 Task: Add an event with the title Marketing Campaign Evaluation and Optimization, date '2024/05/20', time 9:40 AM to 11:40 AMand add a description:   Forming Pairs: Divide the team into pairs. Each pair will consist of a faller and one or more catchers. Ideally, the catchers should be physically capable of supporting the weight of the faller.Select event color  Grape . Add location for the event as: Geneva, Switzerland, logged in from the account softage.4@softage.netand send the event invitation to softage.5@softage.net and softage.6@softage.net. Set a reminder for the event Every weekday(Monday to Friday)
Action: Mouse moved to (70, 88)
Screenshot: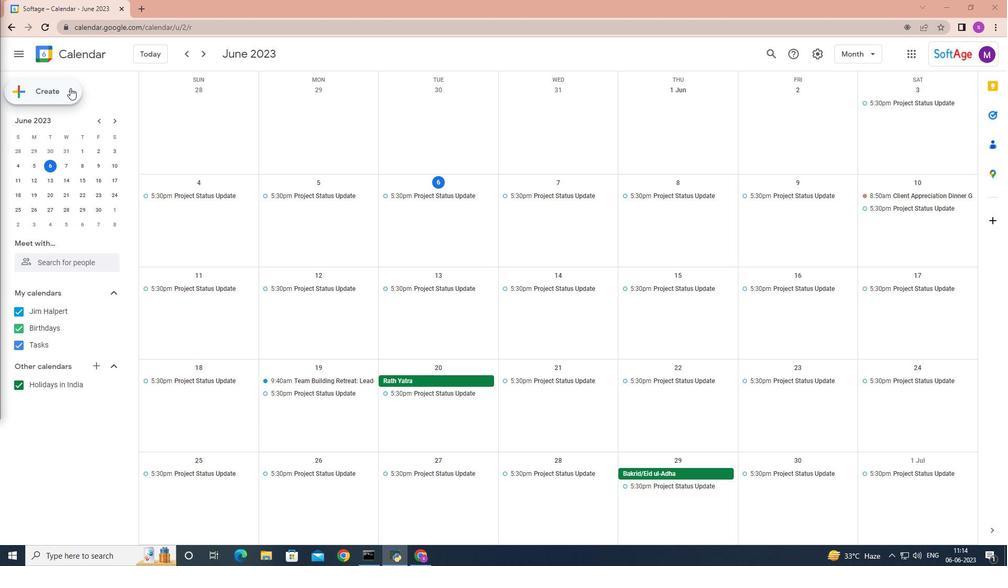 
Action: Mouse pressed left at (70, 88)
Screenshot: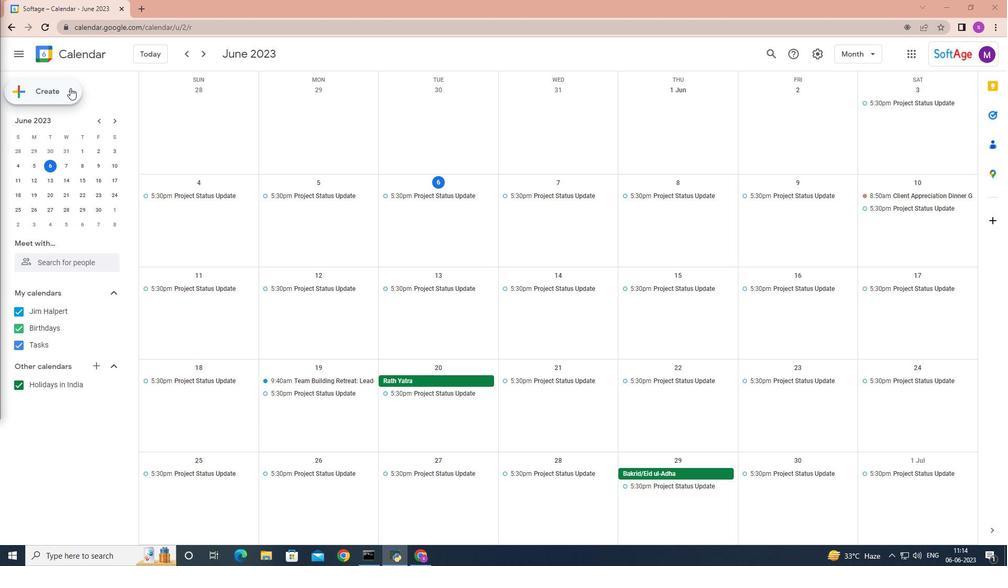 
Action: Mouse moved to (65, 116)
Screenshot: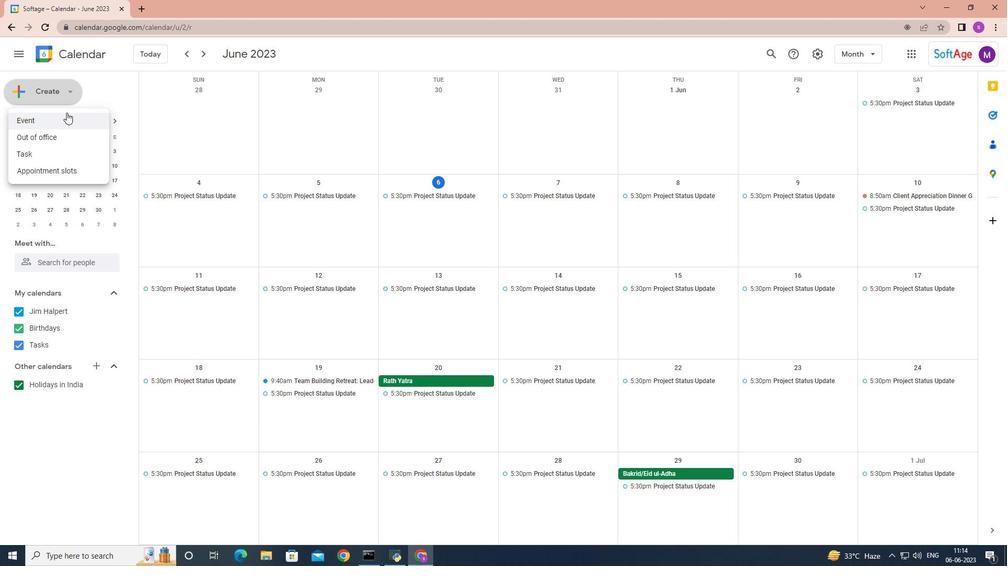 
Action: Mouse pressed left at (65, 116)
Screenshot: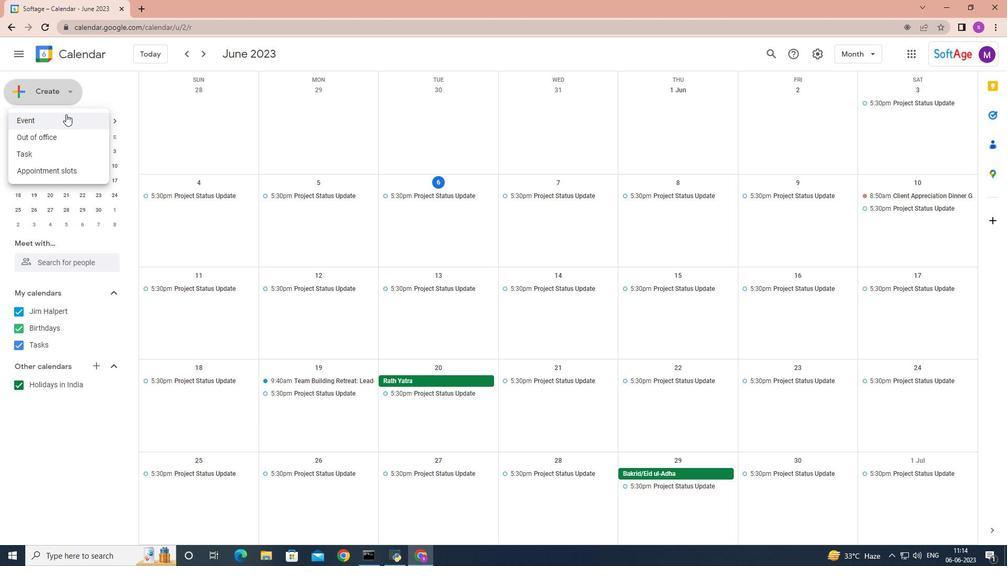 
Action: Mouse moved to (281, 413)
Screenshot: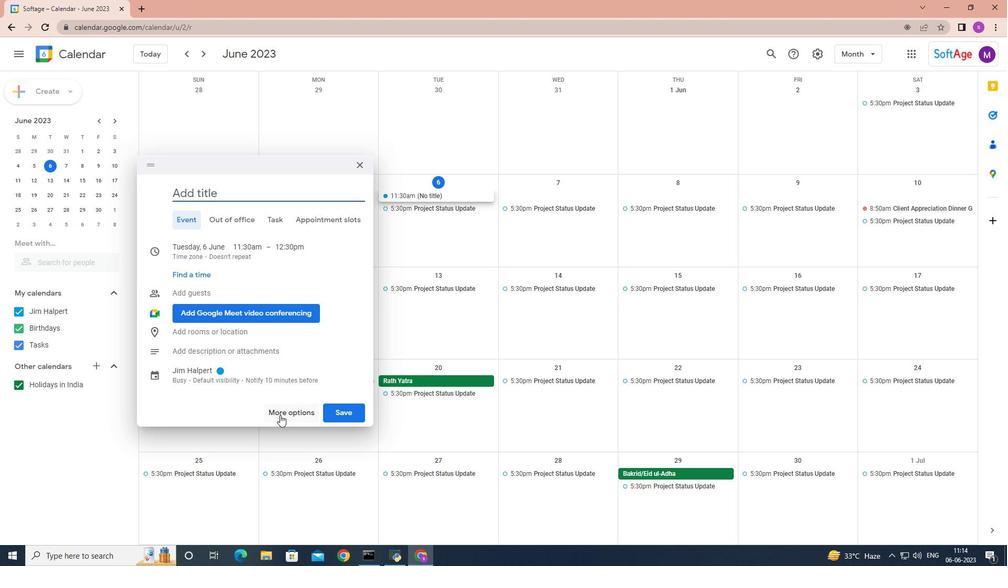 
Action: Mouse pressed left at (281, 413)
Screenshot: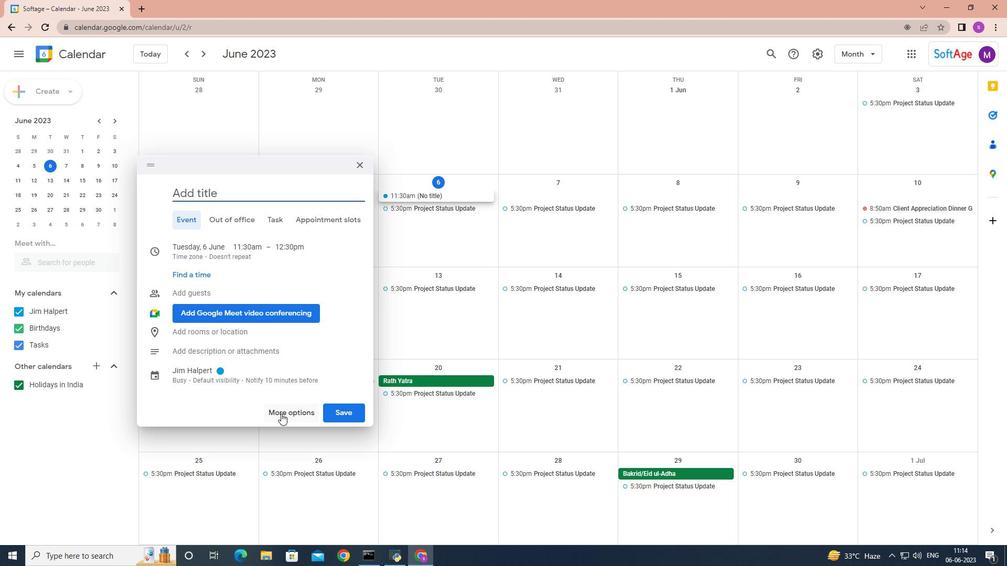 
Action: Mouse moved to (281, 413)
Screenshot: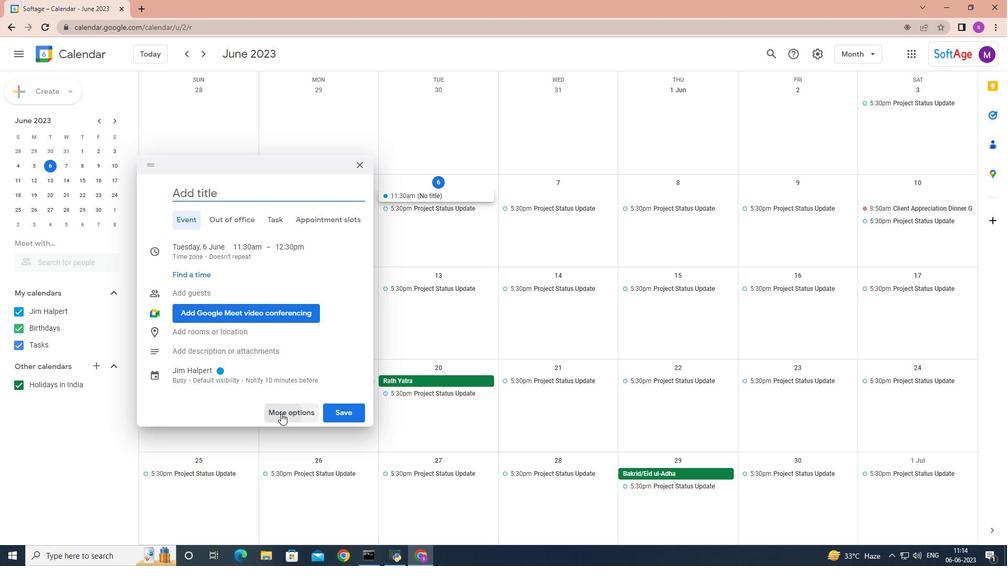 
Action: Key pressed <Key.shift>Marketing<Key.space><Key.shift>campaign<Key.space><Key.shift>Evaluation<Key.space>and<Key.space><Key.shift>Optimization<Key.space>
Screenshot: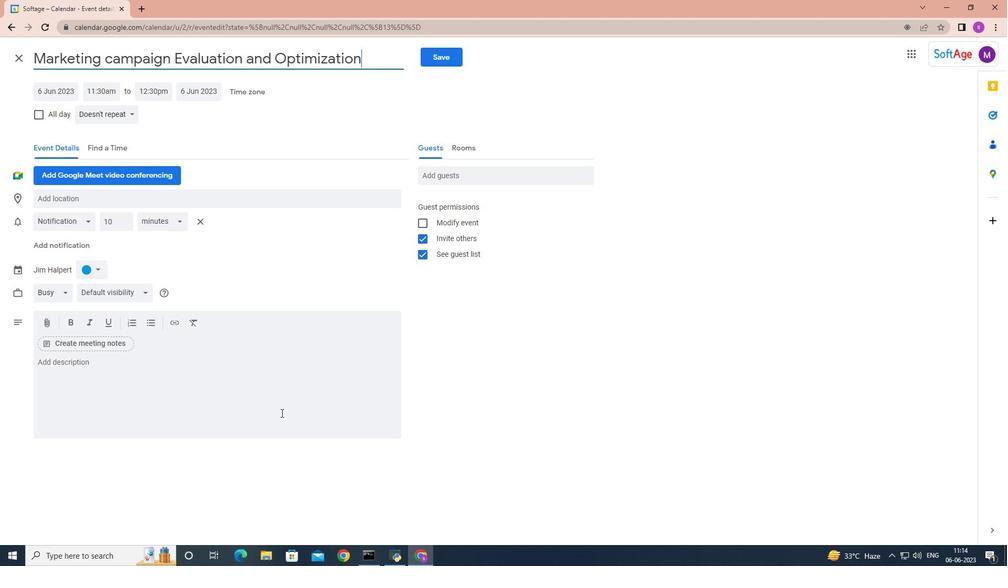 
Action: Mouse moved to (67, 94)
Screenshot: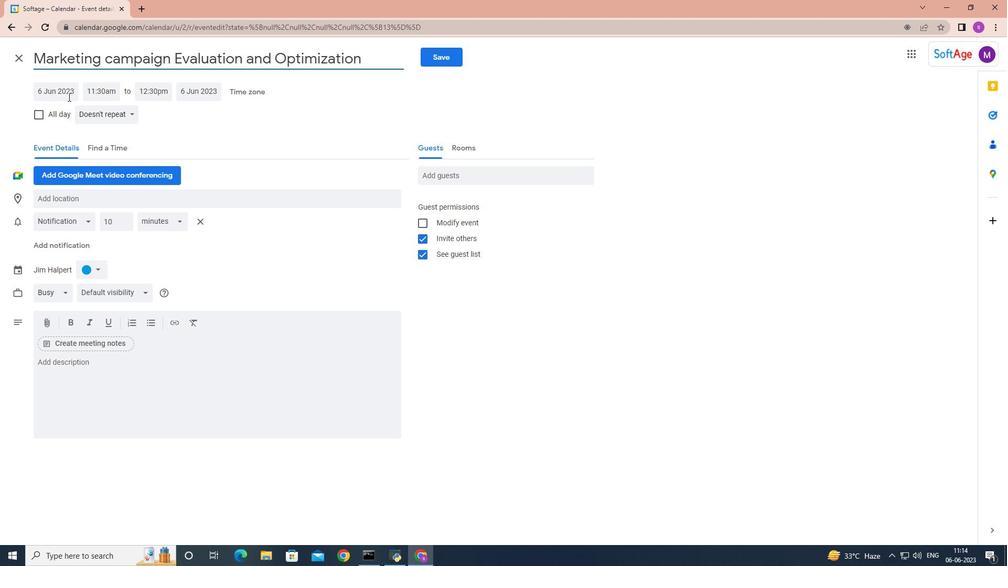 
Action: Mouse pressed left at (67, 94)
Screenshot: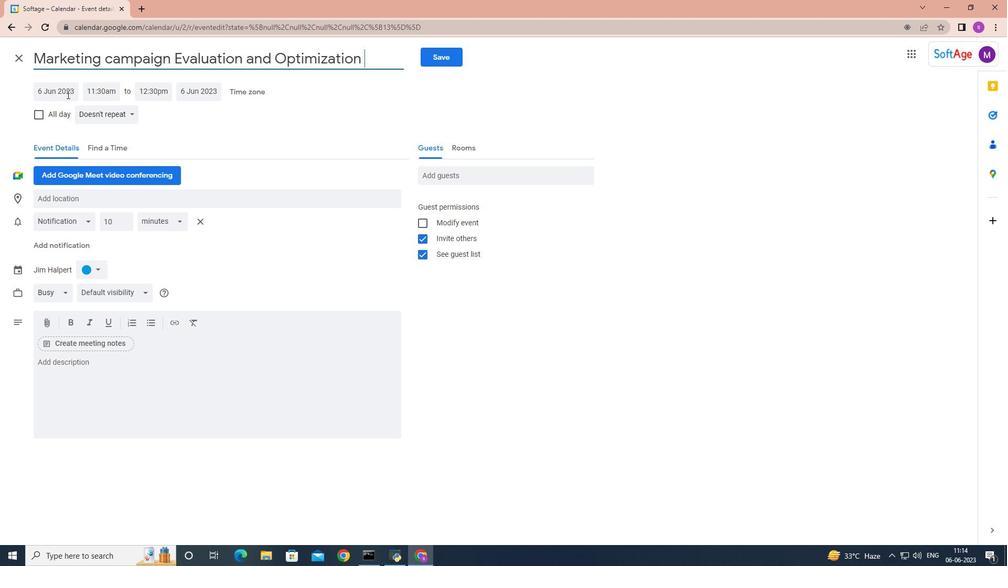 
Action: Mouse moved to (166, 111)
Screenshot: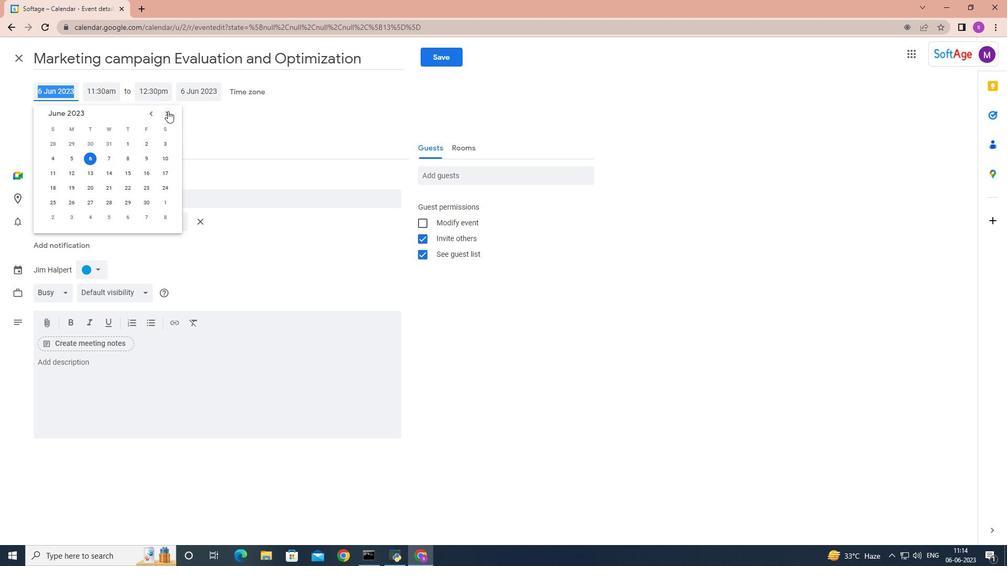 
Action: Mouse pressed left at (166, 111)
Screenshot: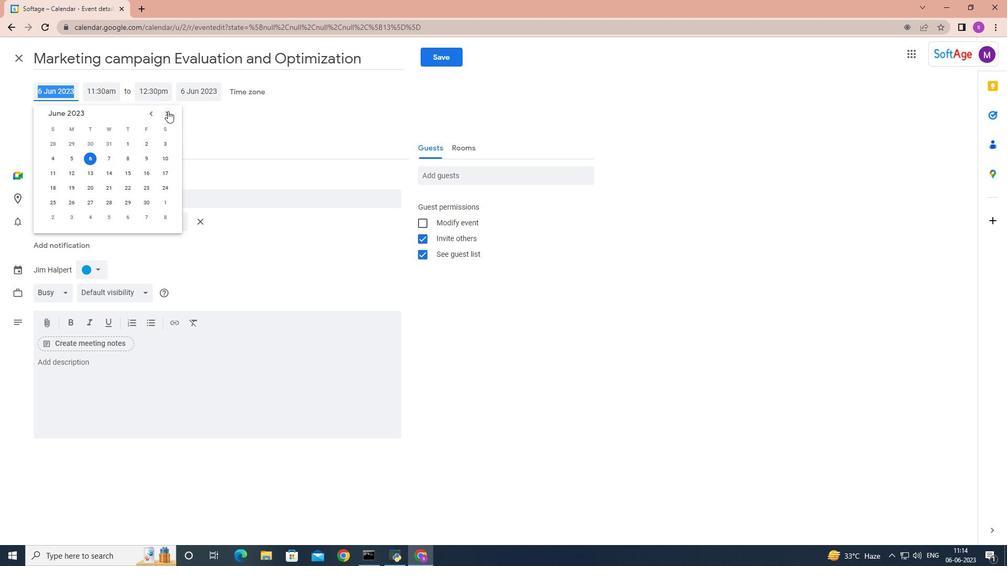 
Action: Mouse pressed left at (166, 111)
Screenshot: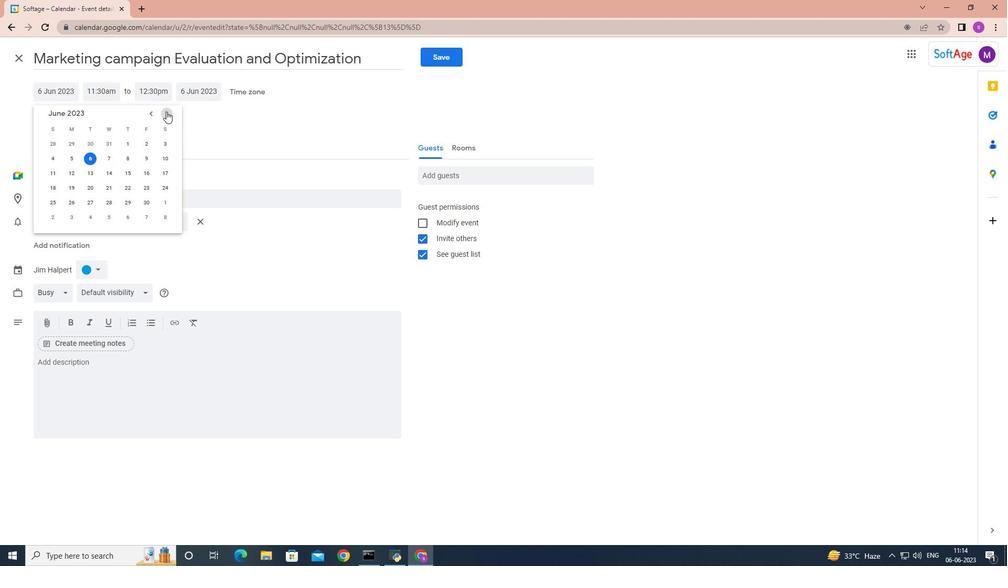 
Action: Mouse pressed left at (166, 111)
Screenshot: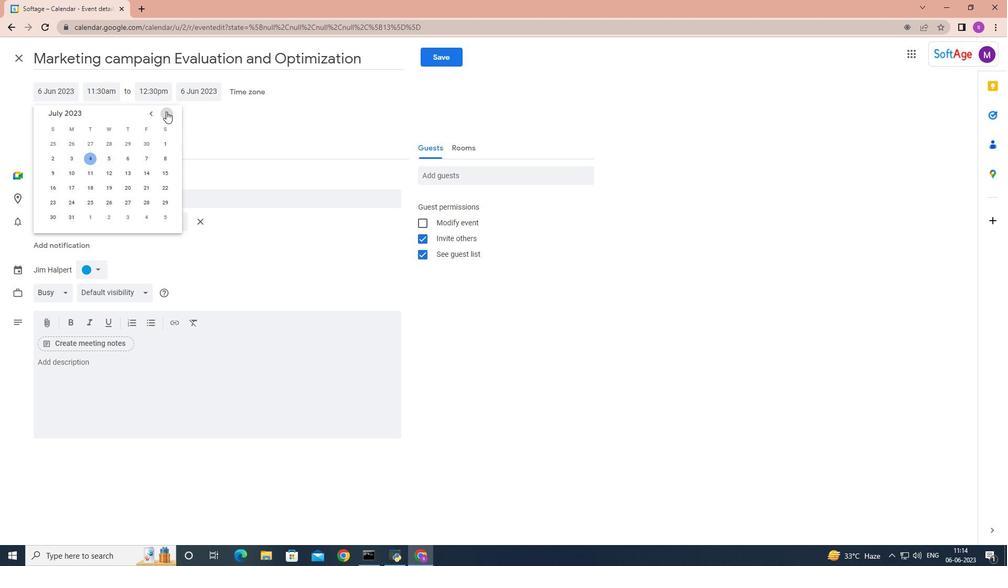 
Action: Mouse pressed left at (166, 111)
Screenshot: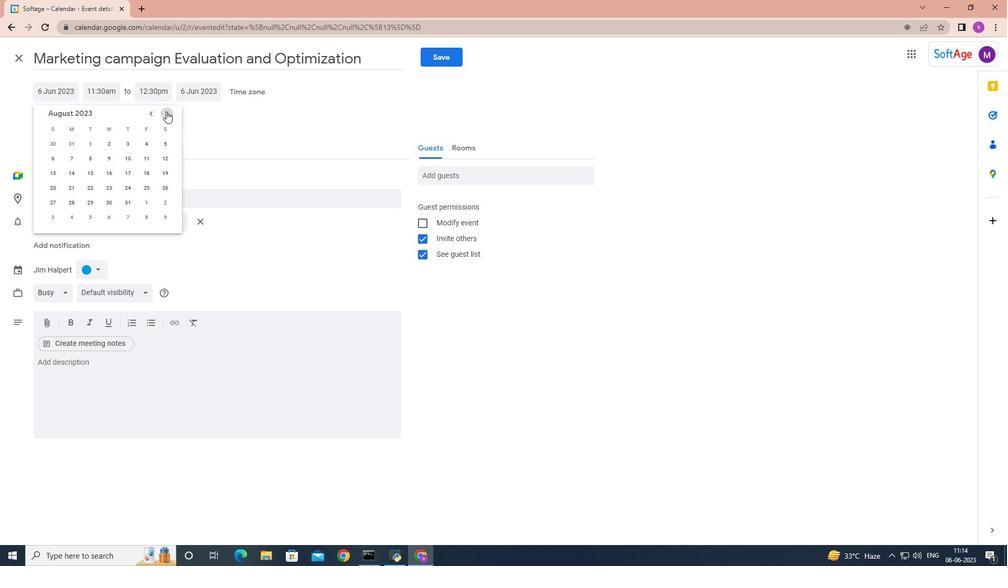 
Action: Mouse pressed left at (166, 111)
Screenshot: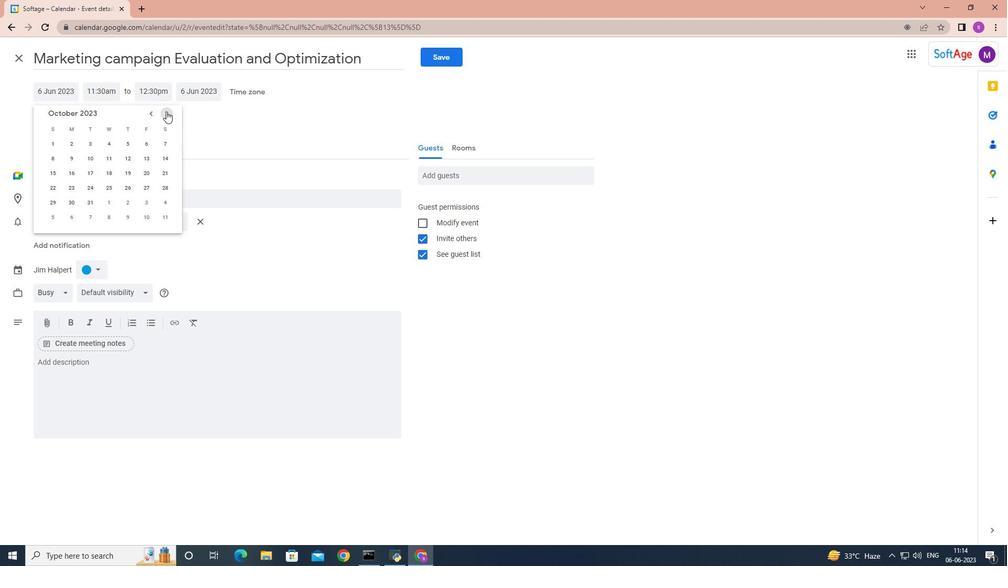 
Action: Mouse pressed left at (166, 111)
Screenshot: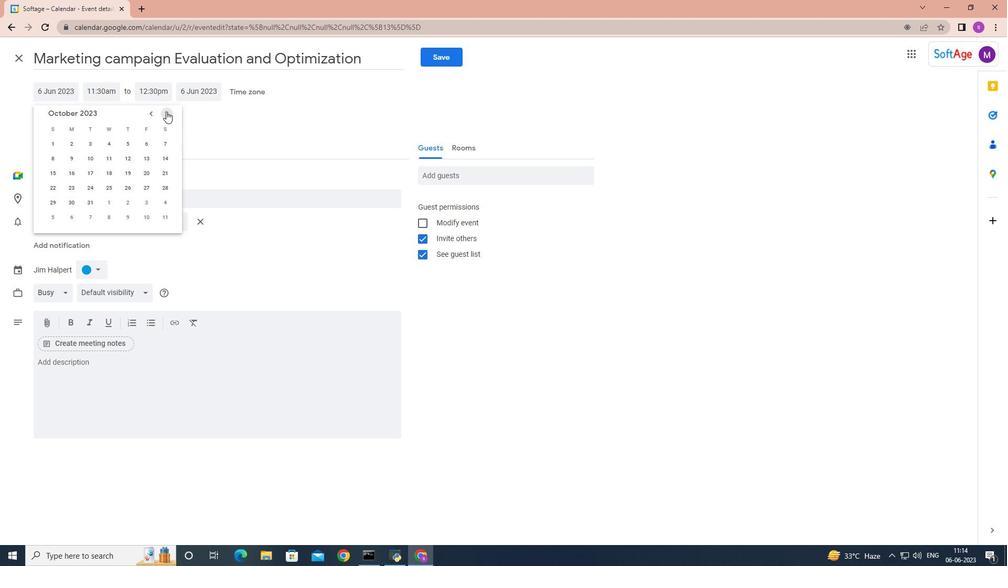 
Action: Mouse pressed left at (166, 111)
Screenshot: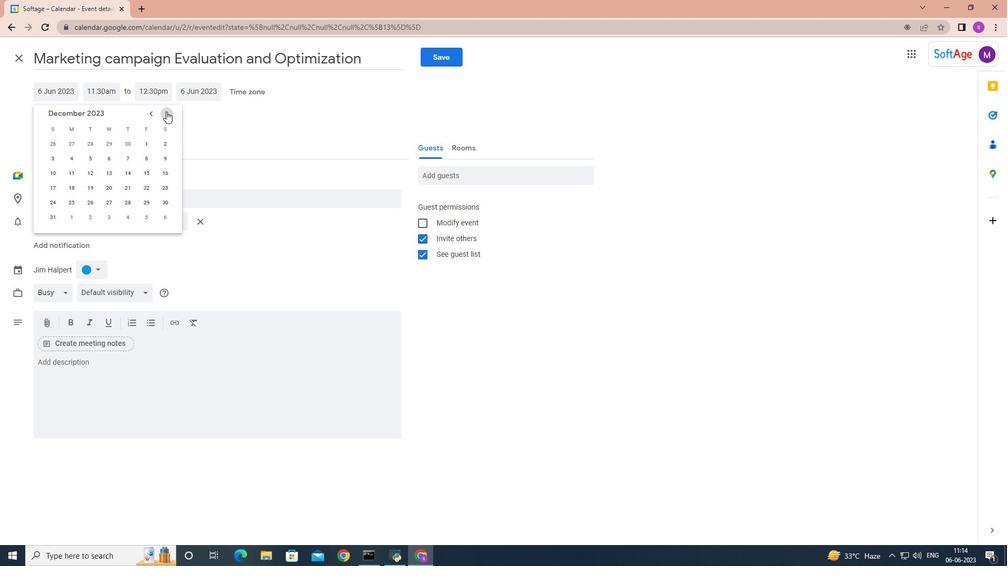 
Action: Mouse pressed left at (166, 111)
Screenshot: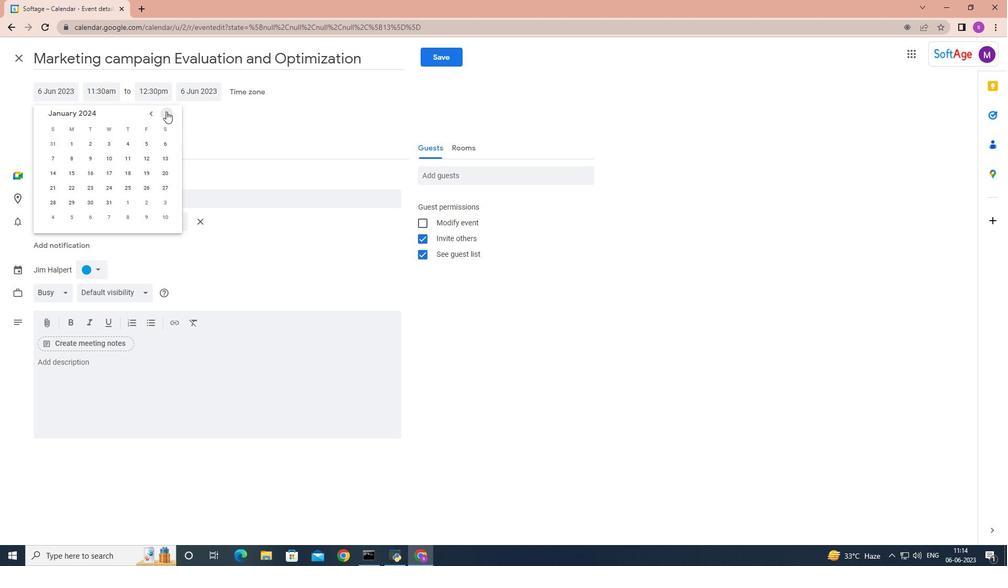 
Action: Mouse pressed left at (166, 111)
Screenshot: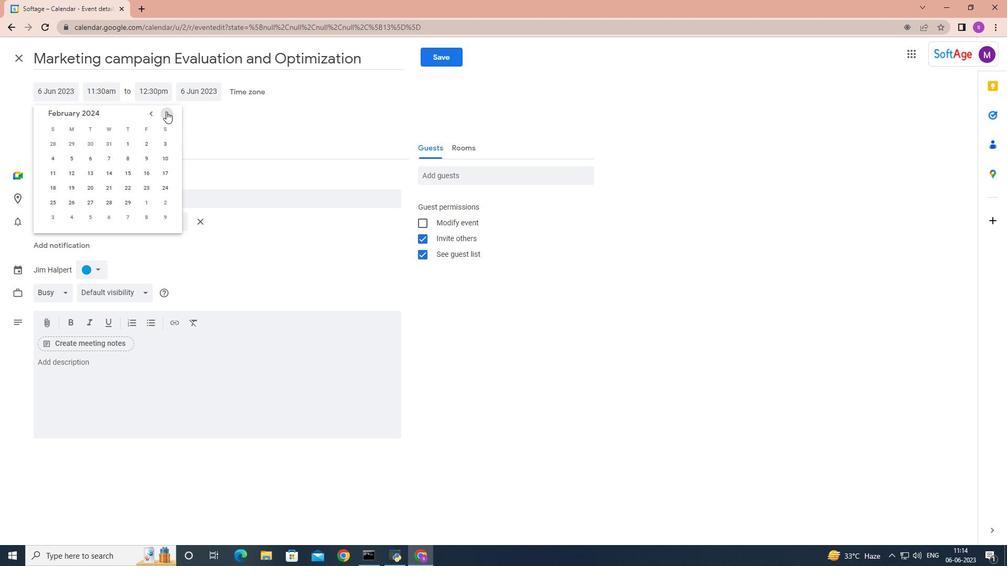 
Action: Mouse pressed left at (166, 111)
Screenshot: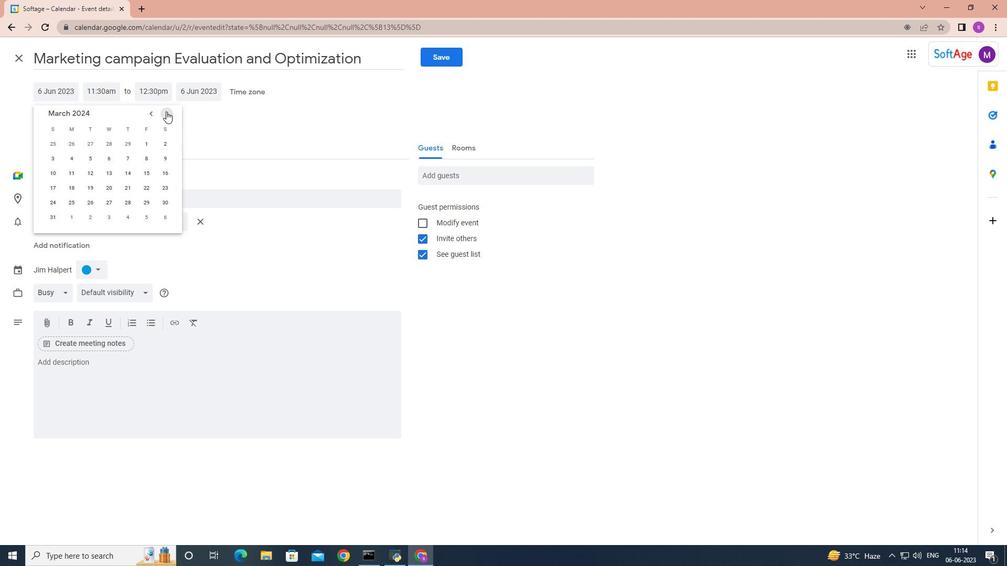 
Action: Mouse pressed left at (166, 111)
Screenshot: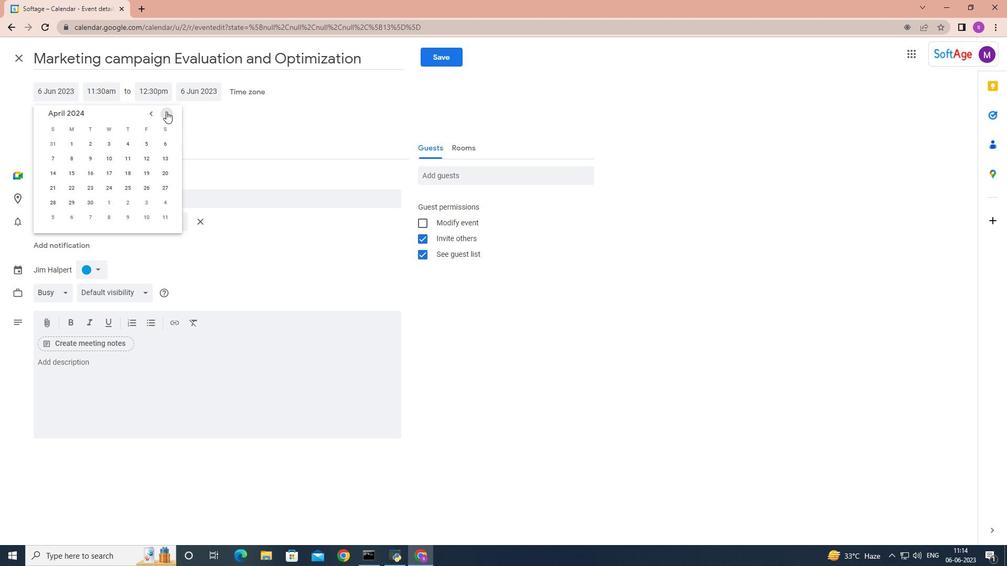 
Action: Mouse moved to (67, 186)
Screenshot: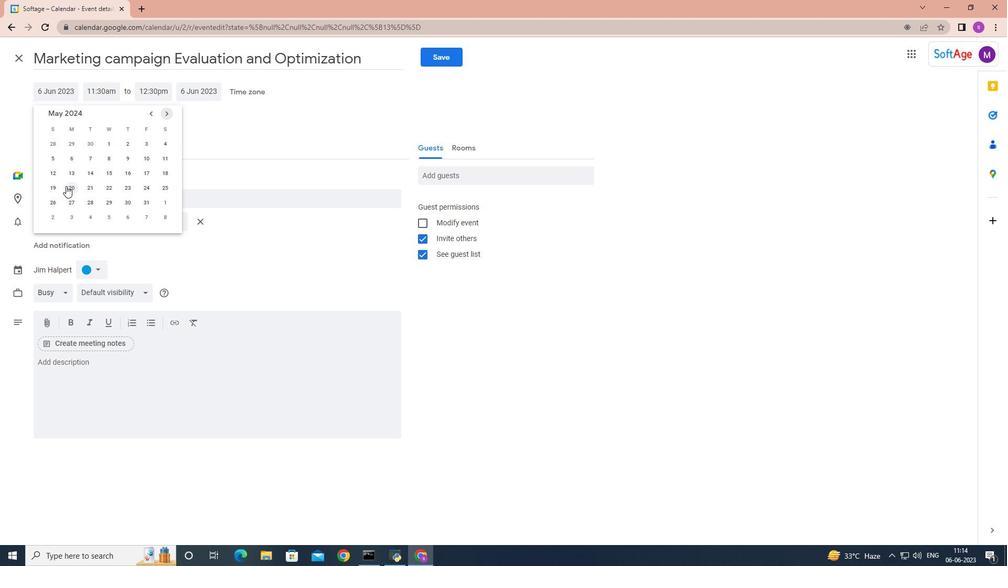 
Action: Mouse pressed left at (67, 186)
Screenshot: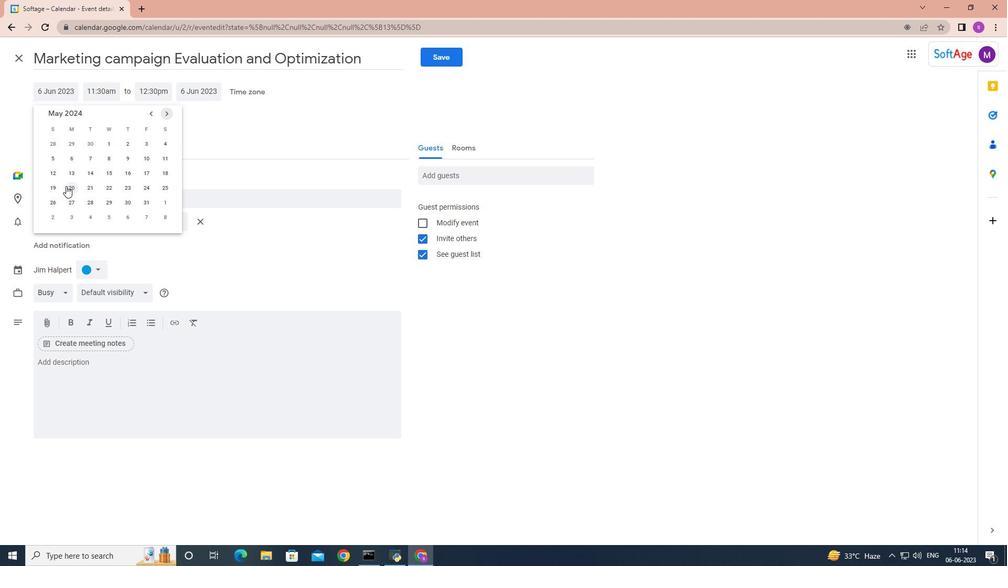 
Action: Mouse moved to (105, 91)
Screenshot: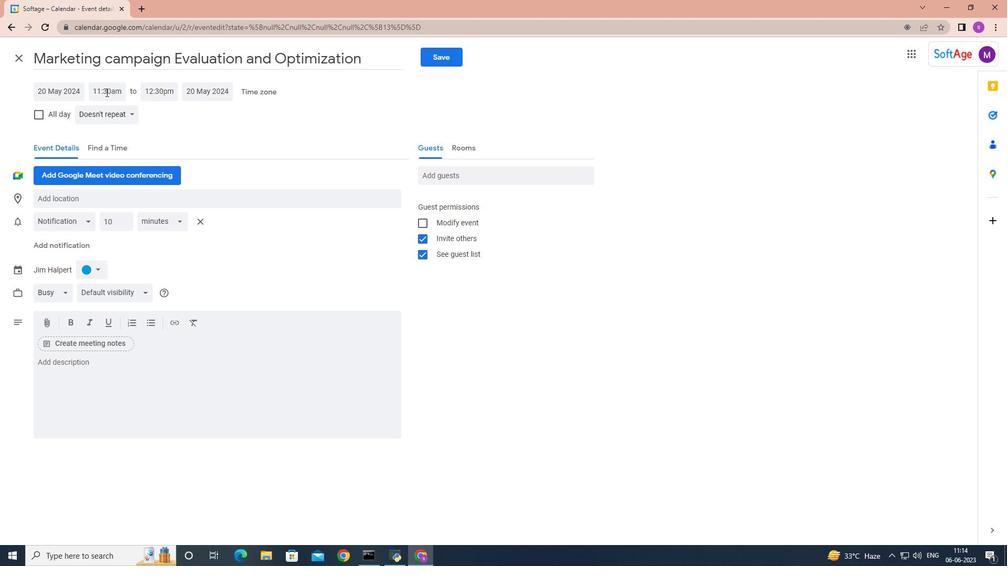 
Action: Mouse pressed left at (105, 91)
Screenshot: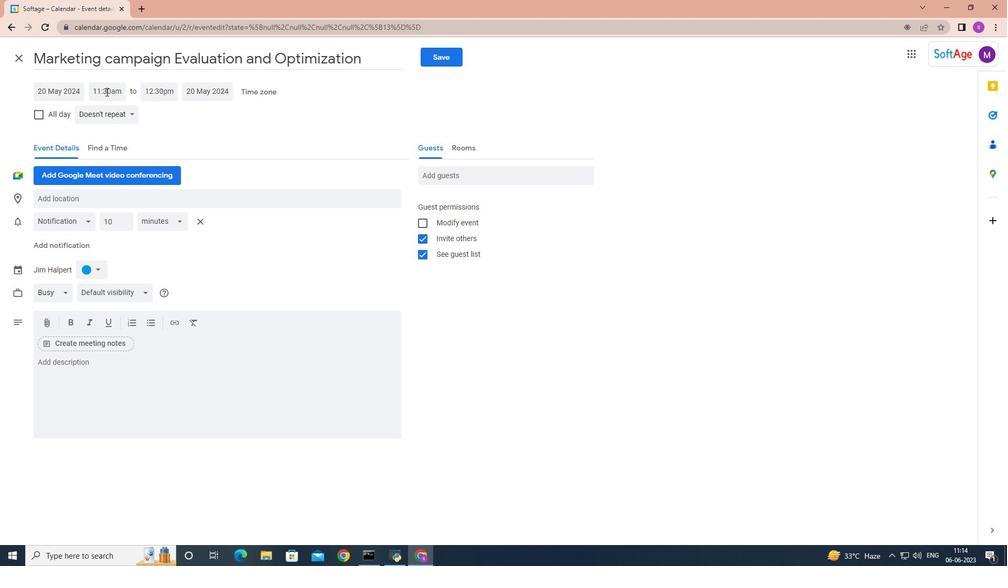 
Action: Mouse moved to (132, 155)
Screenshot: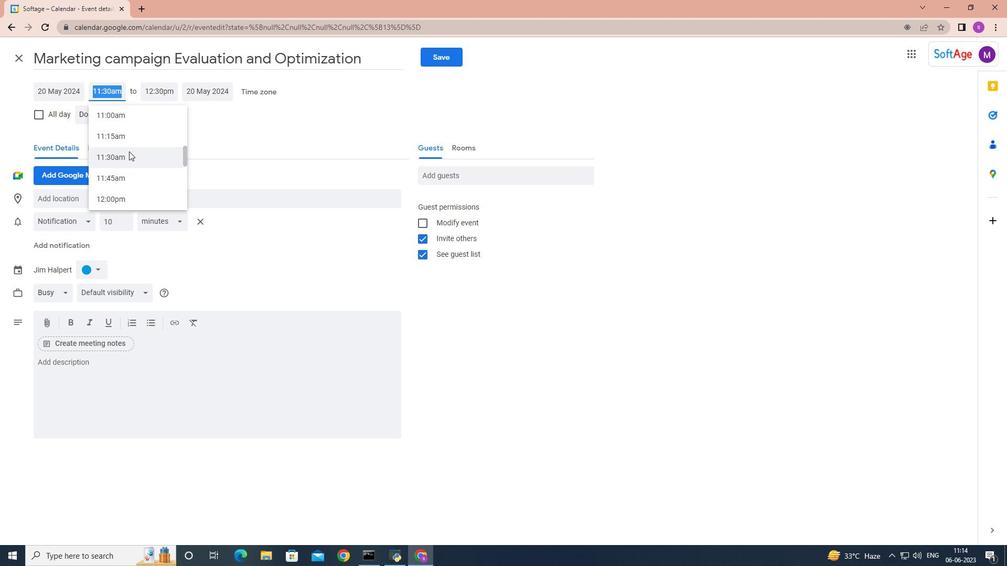 
Action: Mouse scrolled (132, 155) with delta (0, 0)
Screenshot: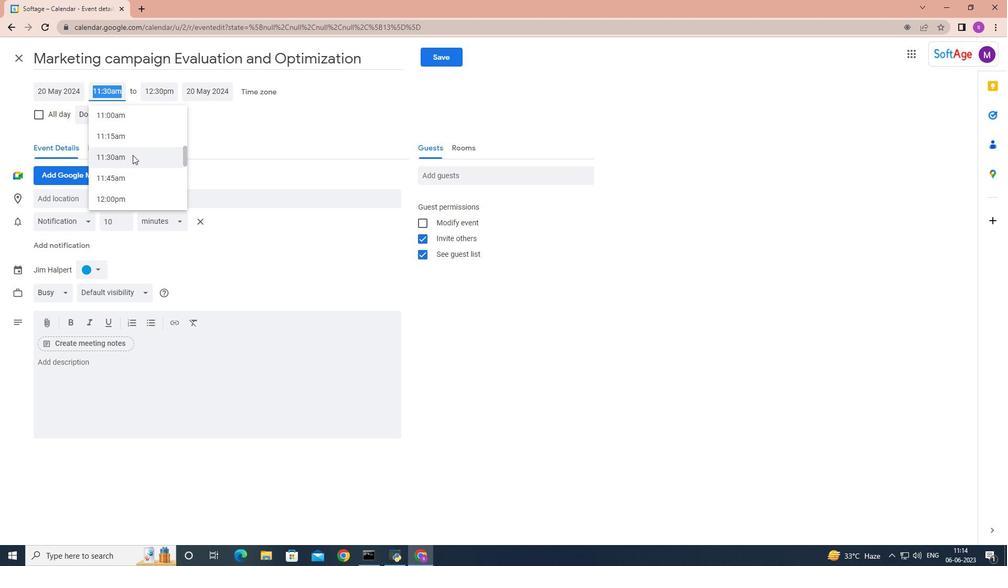 
Action: Key pressed 9<Key.shift>:40<Key.space><Key.shift>AM<Key.enter>
Screenshot: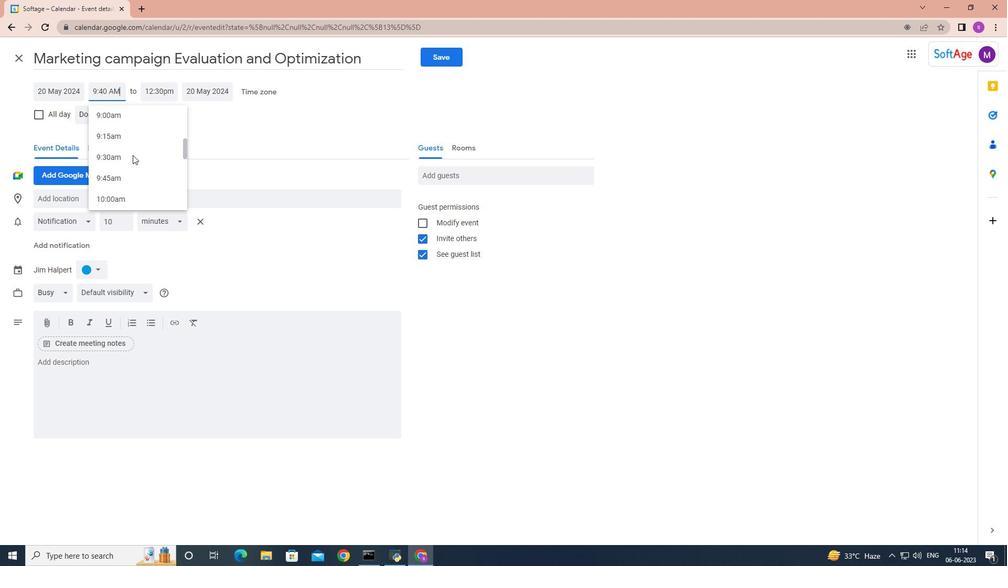 
Action: Mouse moved to (166, 91)
Screenshot: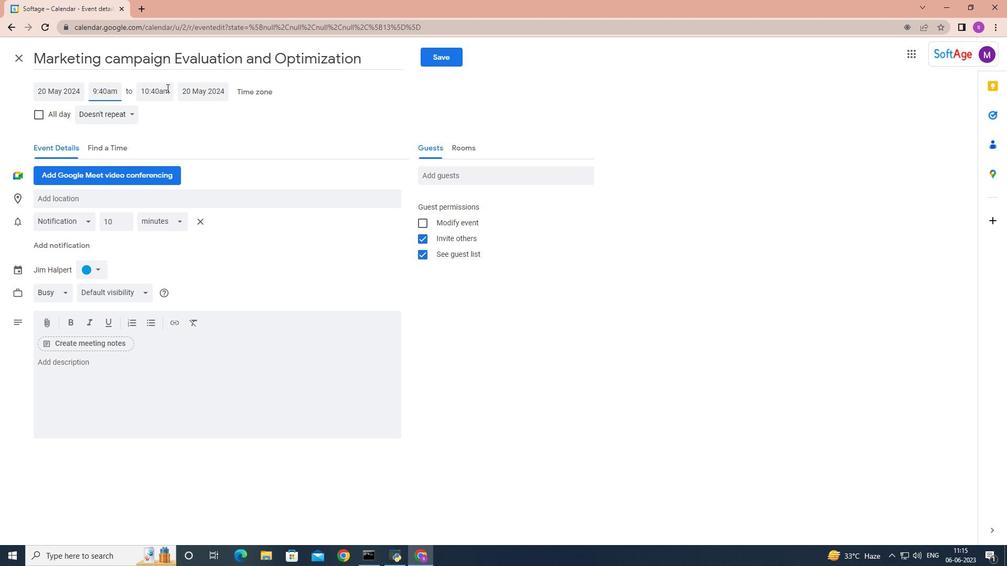 
Action: Mouse pressed left at (166, 91)
Screenshot: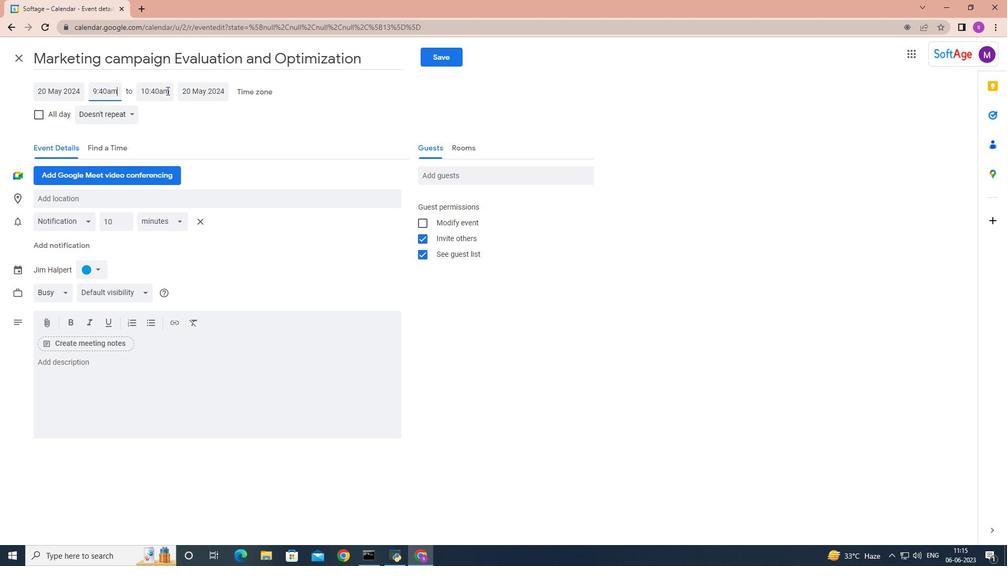
Action: Mouse moved to (177, 201)
Screenshot: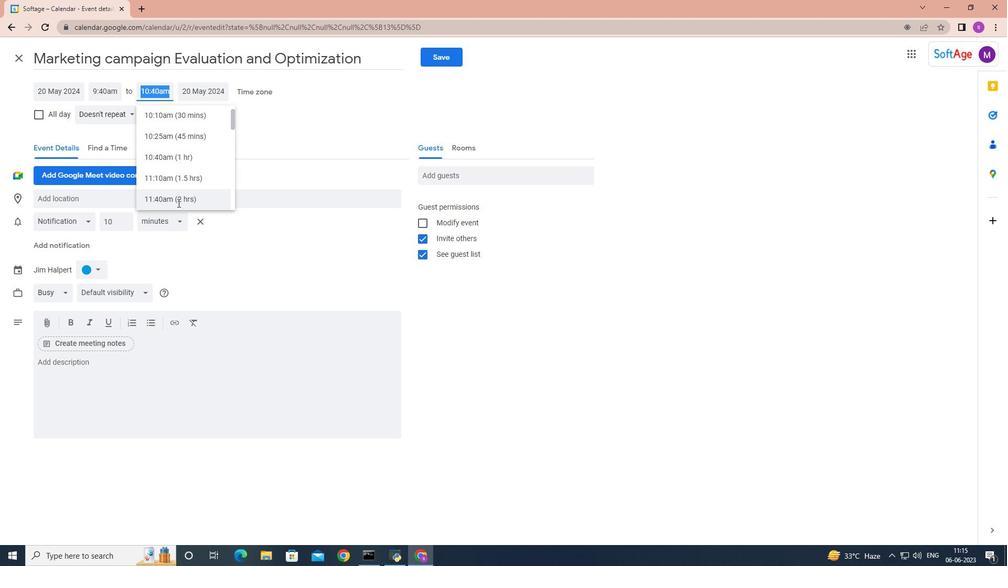 
Action: Mouse pressed left at (177, 201)
Screenshot: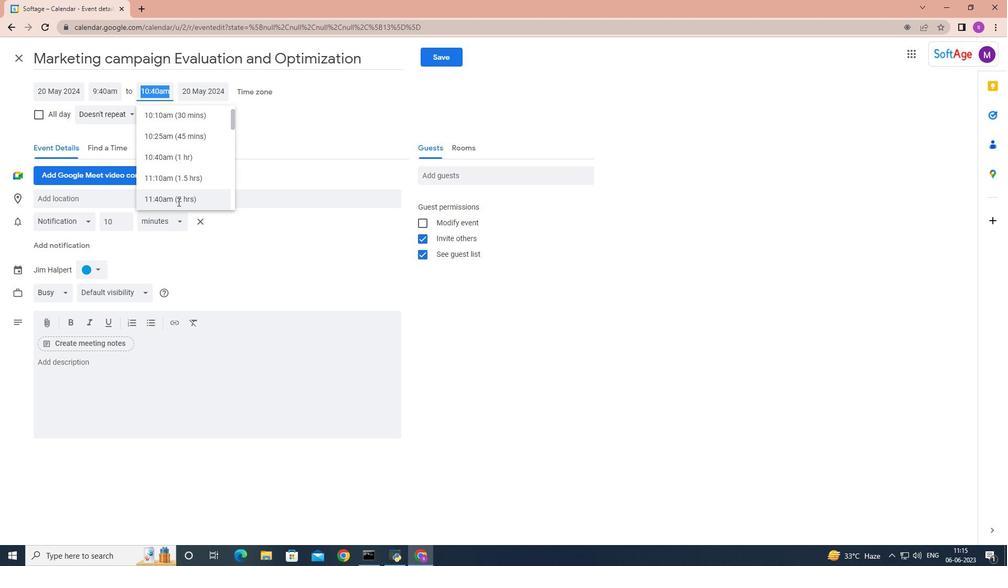 
Action: Mouse moved to (98, 365)
Screenshot: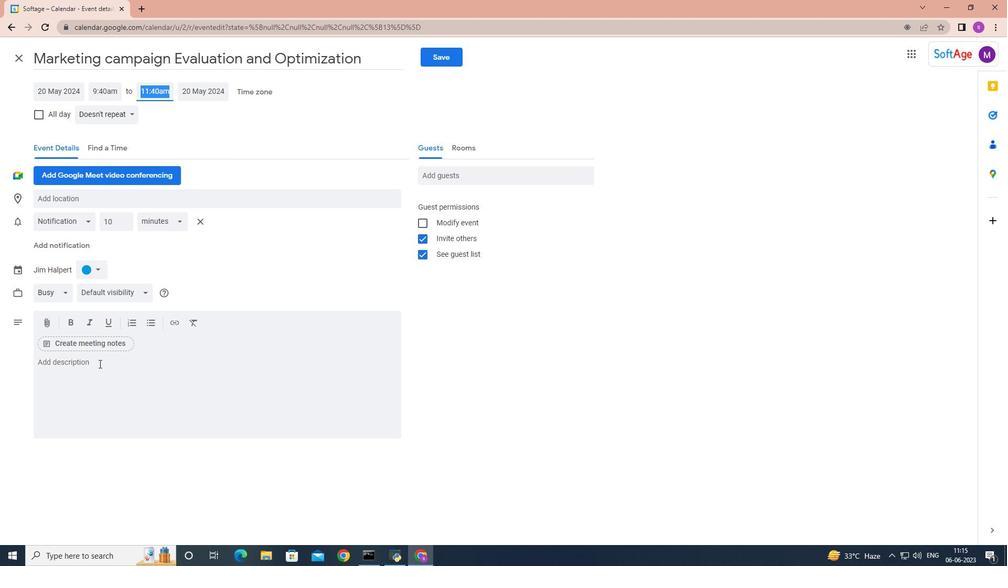 
Action: Mouse pressed left at (98, 365)
Screenshot: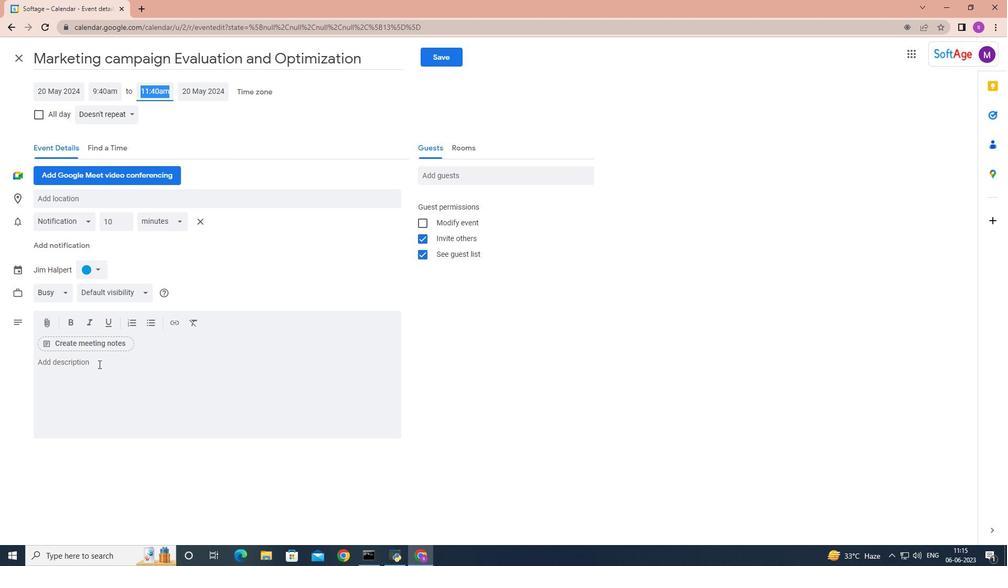 
Action: Key pressed <Key.shift>Forming<Key.space><Key.shift>Pairs<Key.shift>:<Key.shift>D<Key.backspace><Key.space><Key.shift>Divide<Key.space>the<Key.space>team<Key.space>into<Key.space>pairs.<Key.space><Key.shift>Each<Key.space>pair<Key.space>will<Key.space><Key.shift>Co<Key.backspace><Key.backspace>consist<Key.space>of<Key.space>a<Key.space>faller<Key.space>and<Key.space>one<Key.space>or<Key.space>more<Key.space>catchers.<Key.space><Key.shift>Ideally<Key.space><Key.backspace>,<Key.space>the<Key.space>catchers<Key.space>sg<Key.backspace>hould<Key.space>be<Key.space><Key.shift>Physically<Key.space>capable<Key.space>of<Key.space>supporting<Key.space>the<Key.space><Key.shift>weight<Key.space>of<Key.space>the<Key.space><Key.shift>faller.
Screenshot: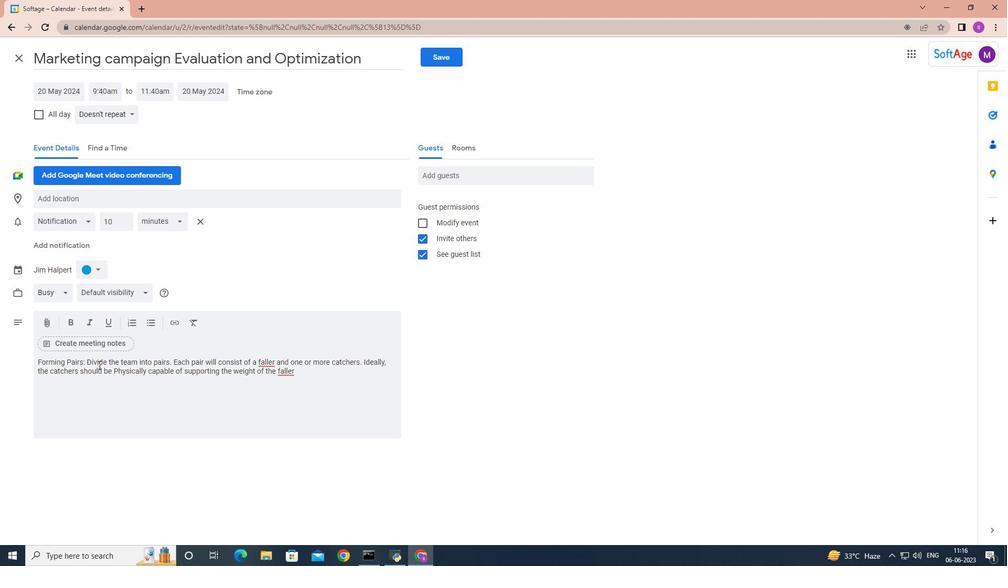 
Action: Mouse moved to (100, 270)
Screenshot: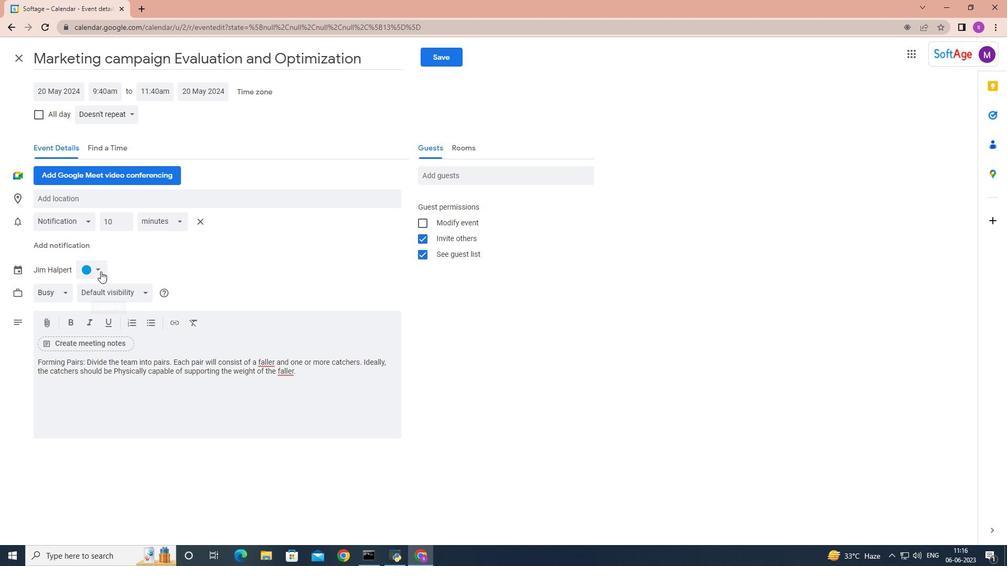 
Action: Mouse pressed left at (100, 270)
Screenshot: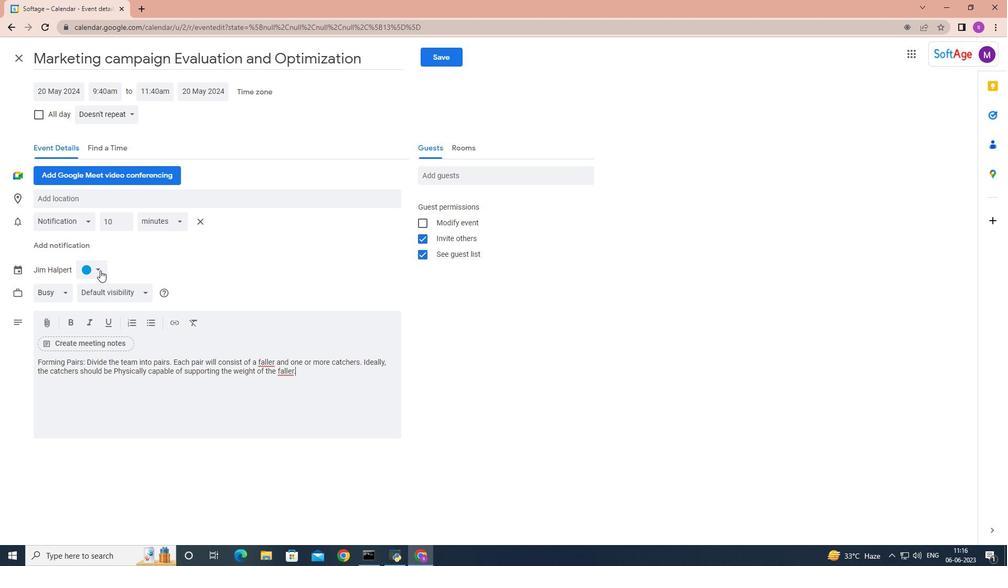 
Action: Mouse moved to (100, 321)
Screenshot: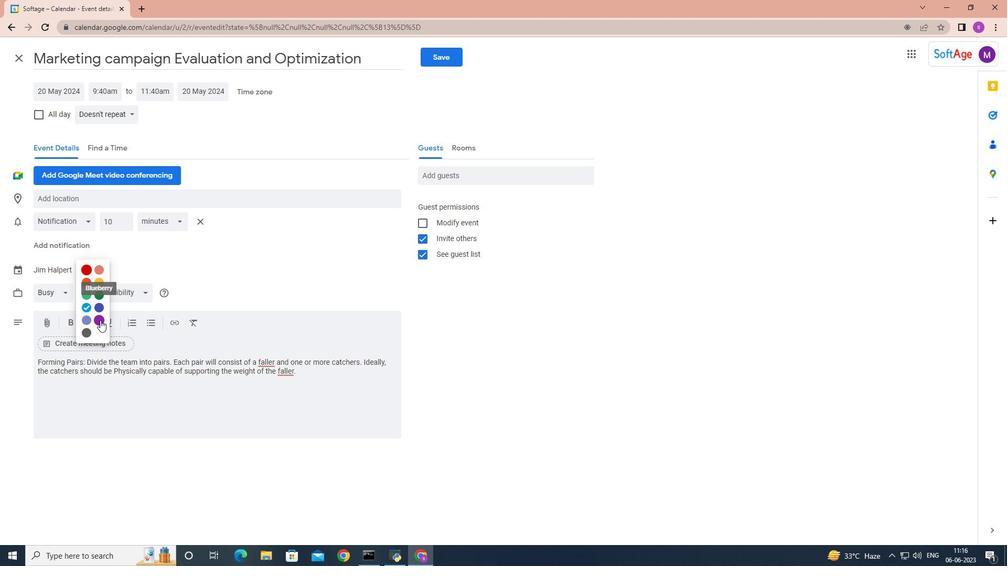 
Action: Mouse pressed left at (100, 321)
Screenshot: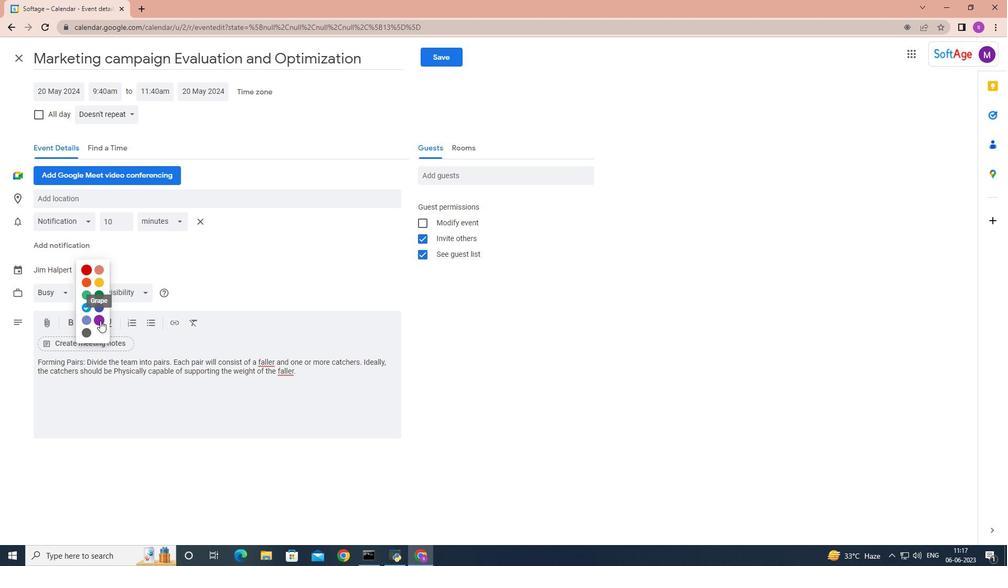 
Action: Mouse moved to (82, 199)
Screenshot: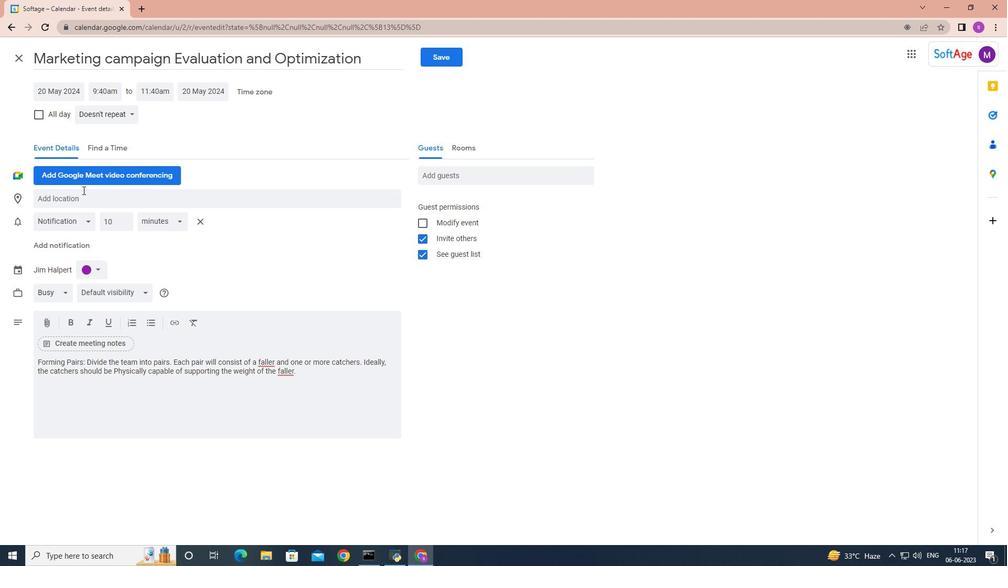 
Action: Mouse pressed left at (82, 199)
Screenshot: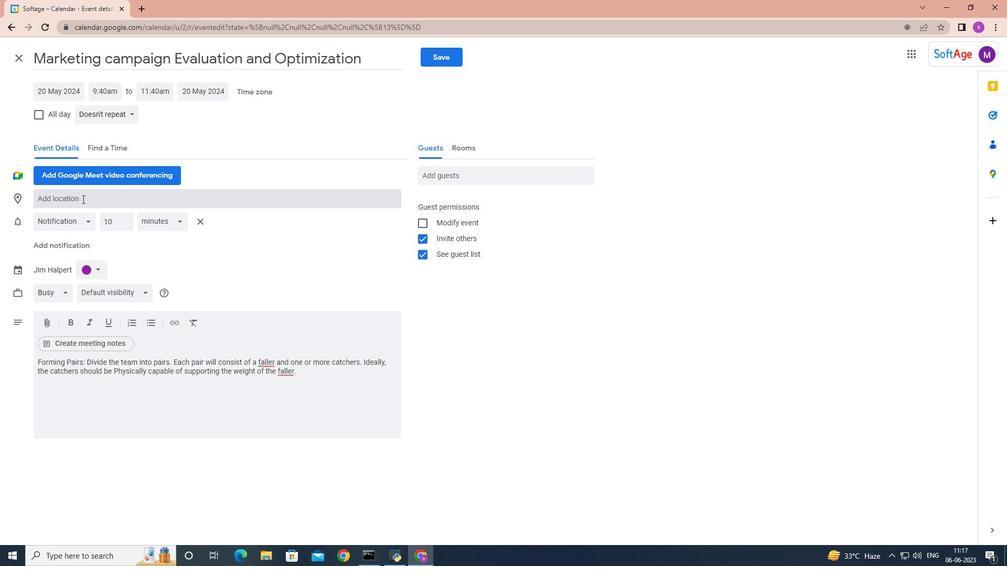 
Action: Key pressed <Key.shift><Key.shift><Key.shift><Key.shift><Key.shift>Geneva,<Key.space><Key.shift>Switzerland
Screenshot: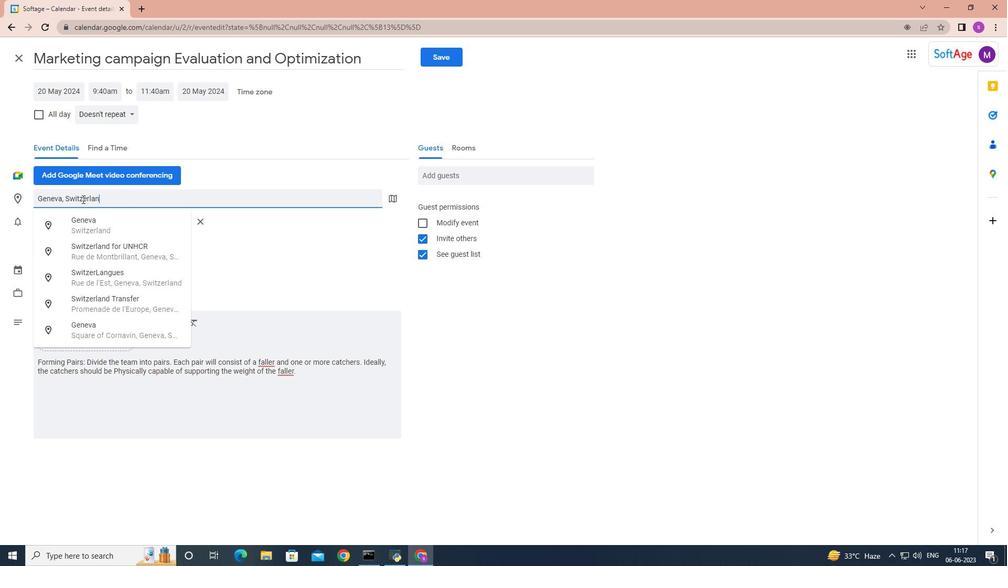 
Action: Mouse moved to (444, 176)
Screenshot: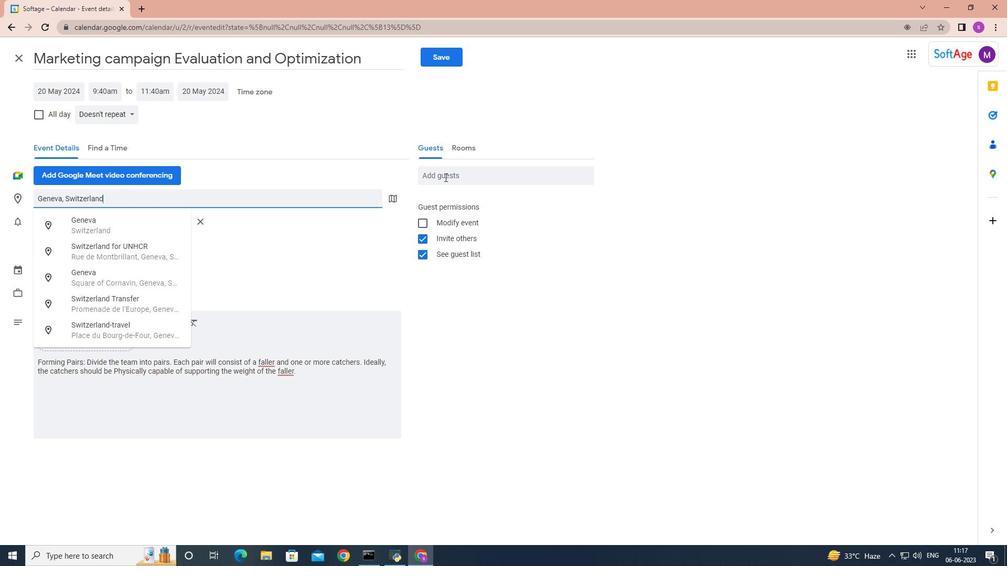
Action: Mouse pressed left at (444, 176)
Screenshot: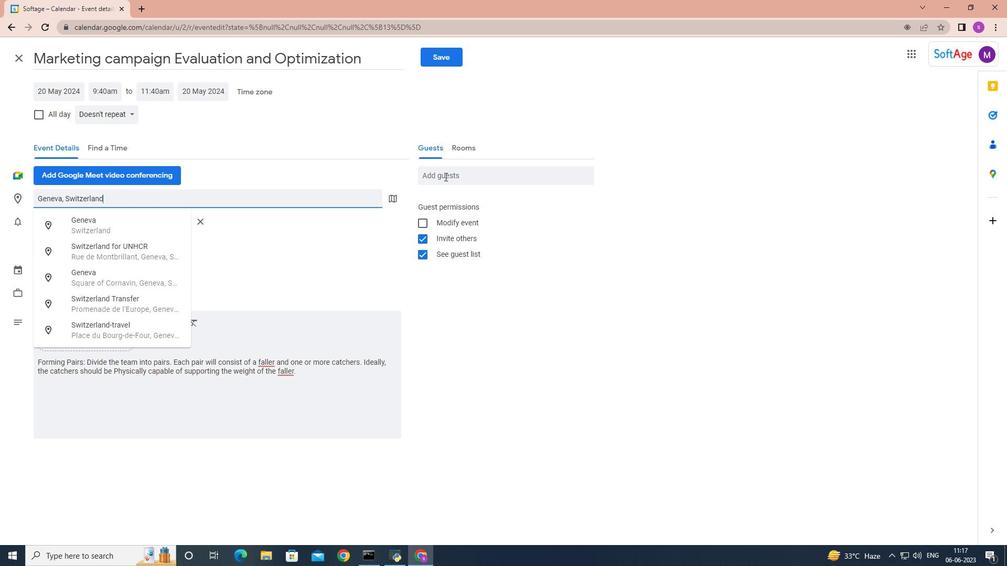
Action: Key pressed softage.5
Screenshot: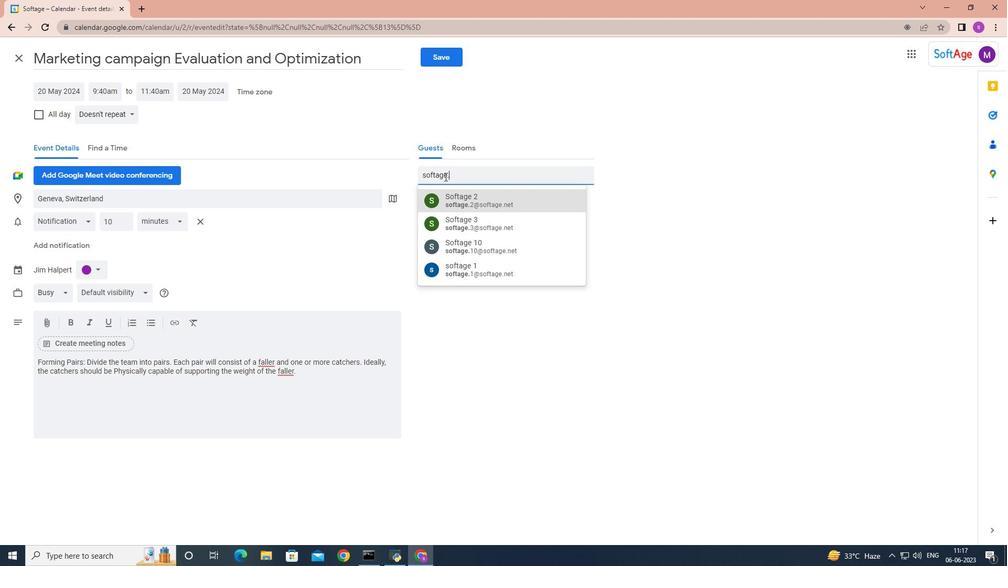 
Action: Mouse moved to (472, 196)
Screenshot: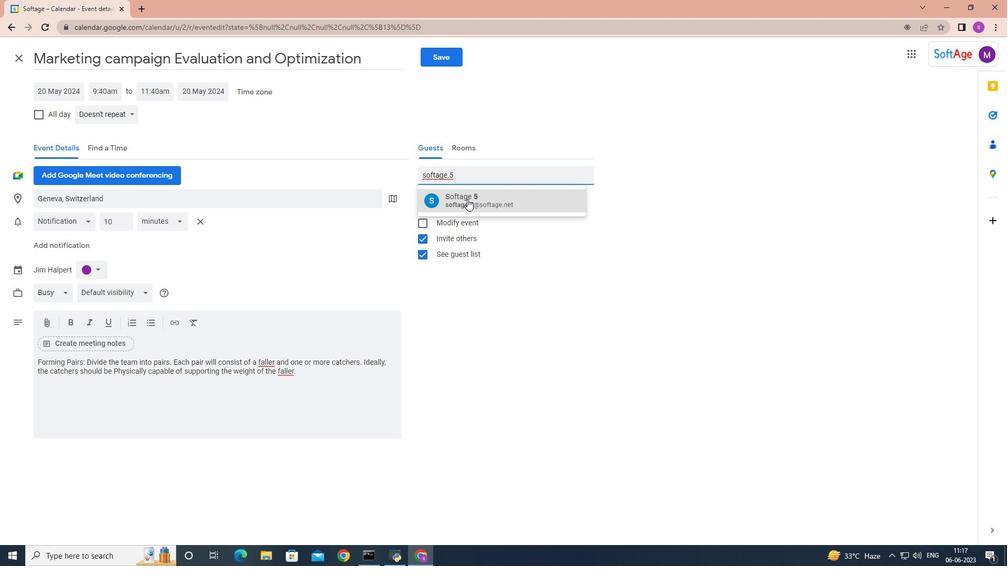 
Action: Mouse pressed left at (472, 196)
Screenshot: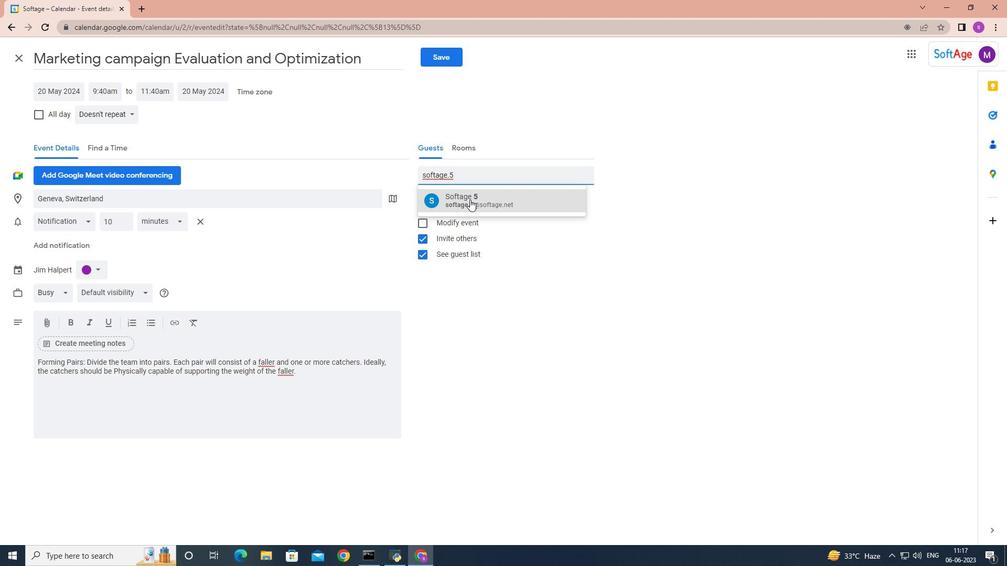 
Action: Mouse moved to (472, 196)
Screenshot: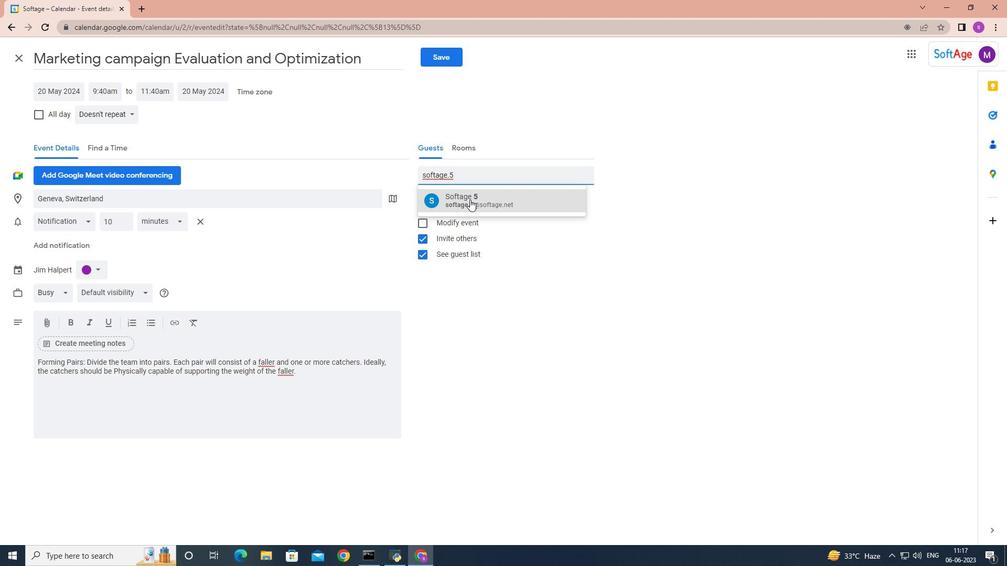 
Action: Key pressed softage.6
Screenshot: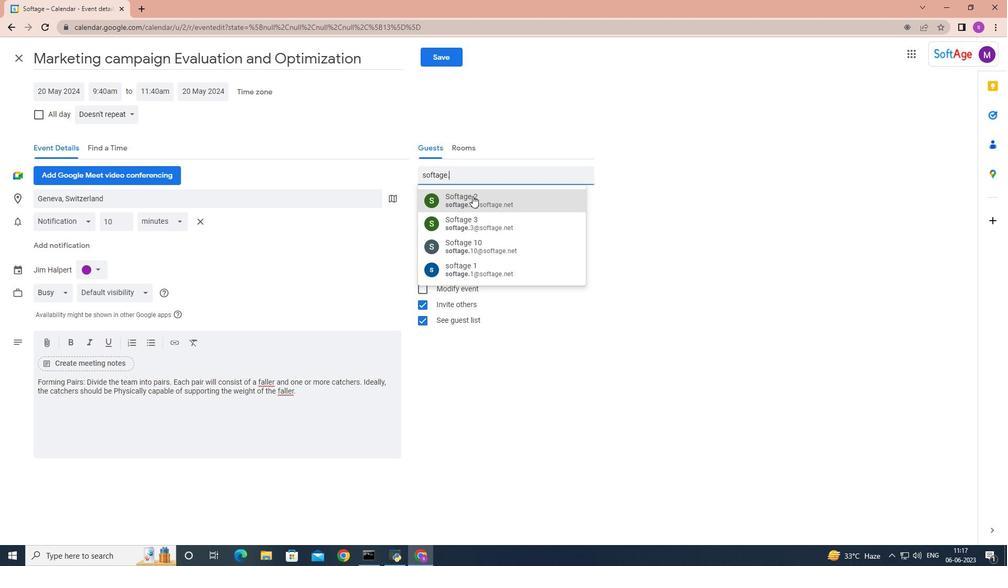 
Action: Mouse pressed left at (472, 196)
Screenshot: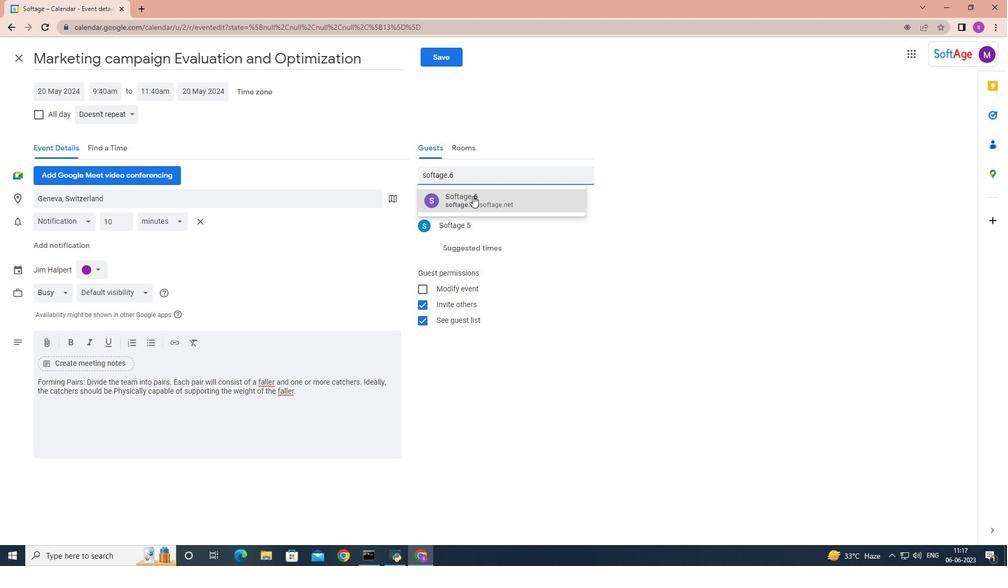 
Action: Mouse moved to (129, 112)
Screenshot: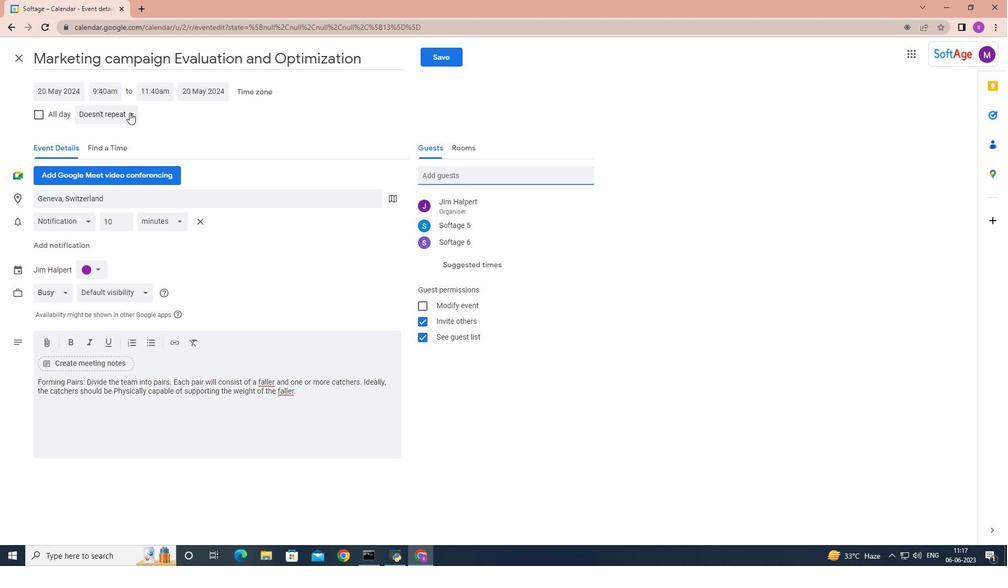 
Action: Mouse pressed left at (129, 112)
Screenshot: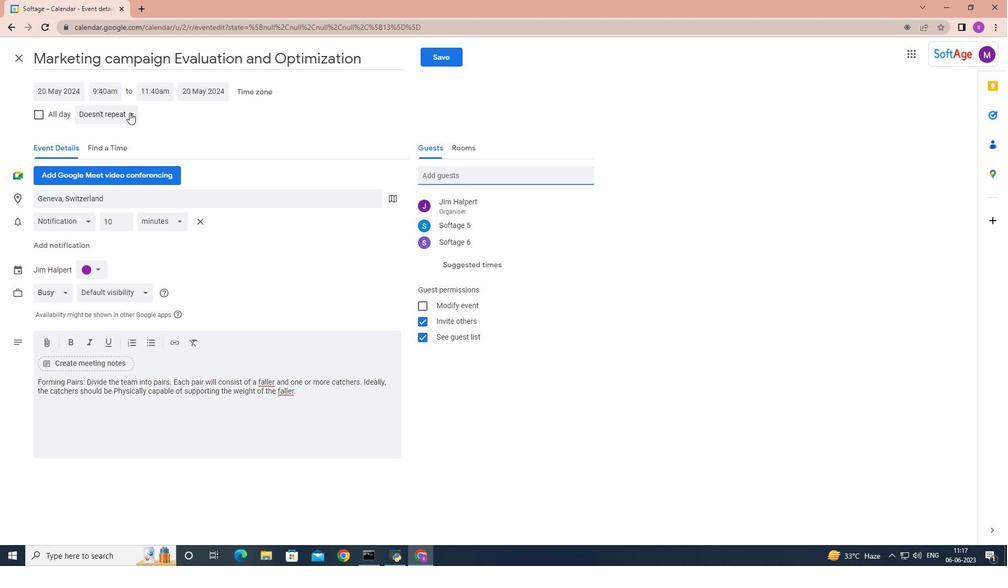
Action: Mouse moved to (151, 207)
Screenshot: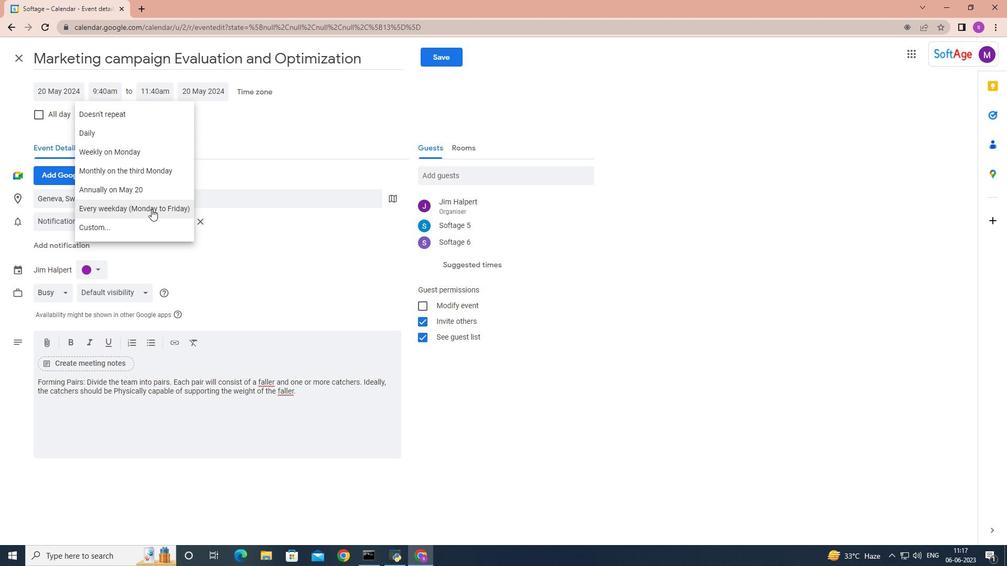 
Action: Mouse pressed left at (151, 207)
Screenshot: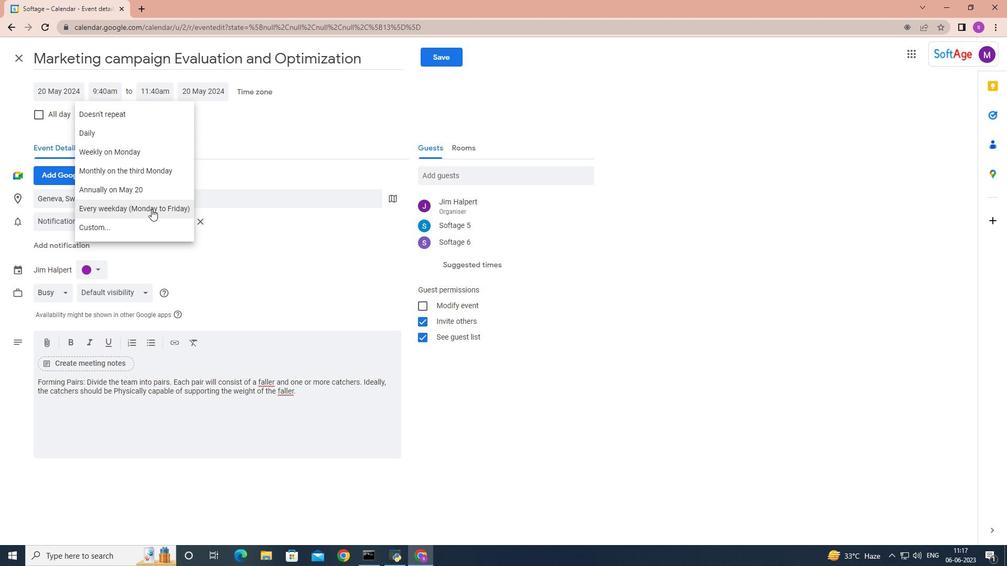 
Action: Mouse moved to (444, 55)
Screenshot: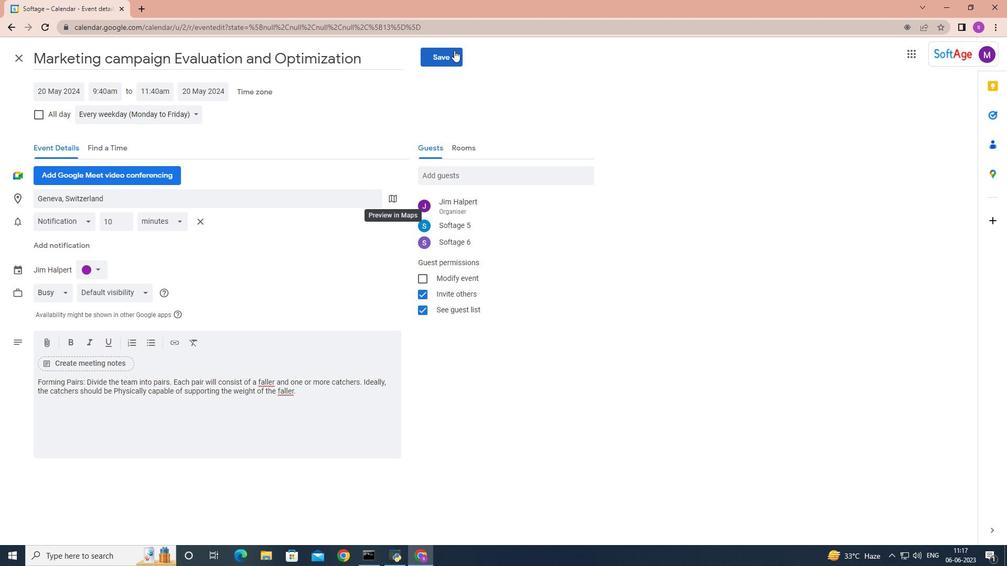 
Action: Mouse pressed left at (444, 55)
Screenshot: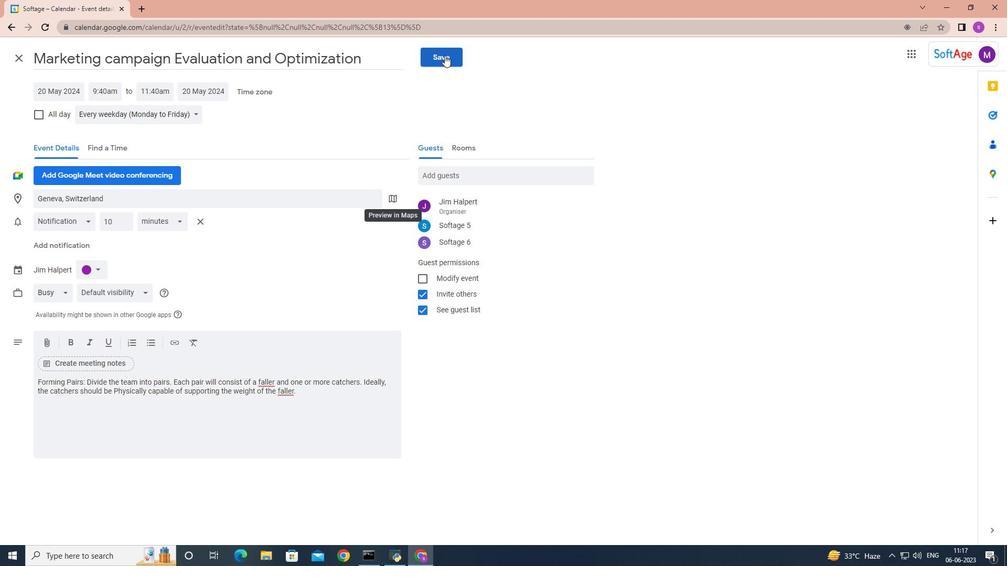 
Action: Mouse moved to (601, 314)
Screenshot: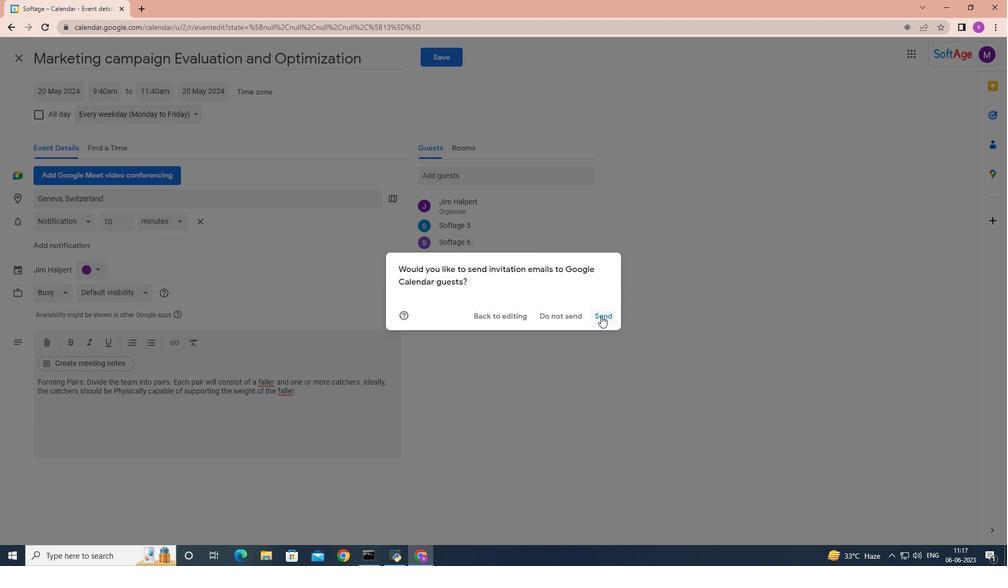 
Action: Mouse pressed left at (601, 314)
Screenshot: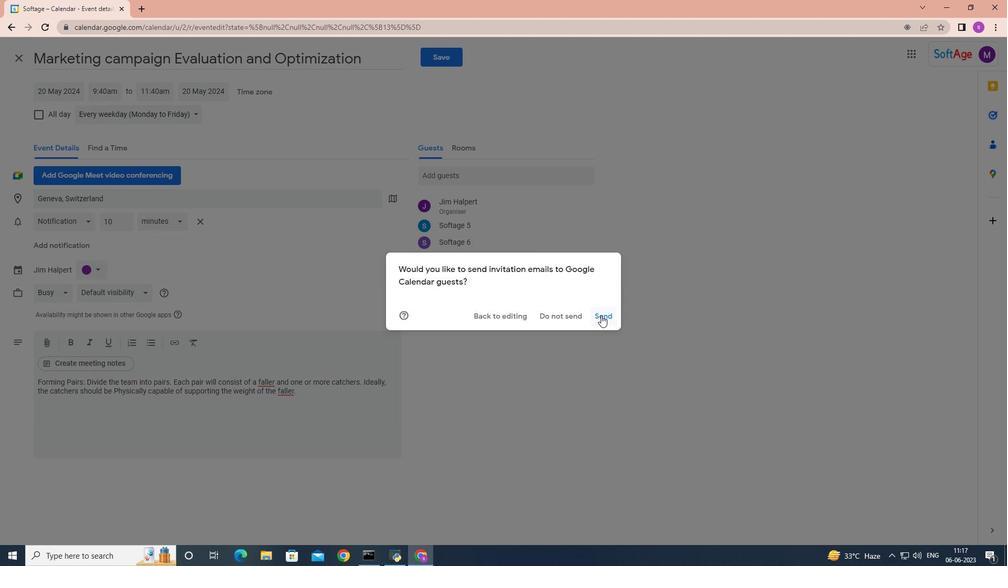 
